 Task: Look for space in Goldsboro, United States from 10th July, 2023 to 15th July, 2023 for 7 adults in price range Rs.10000 to Rs.15000. Place can be entire place or shared room with 4 bedrooms having 7 beds and 4 bathrooms. Property type can be house, flat, guest house. Amenities needed are: wifi, TV, free parkinig on premises, gym, breakfast. Booking option can be shelf check-in. Required host language is English.
Action: Mouse moved to (458, 109)
Screenshot: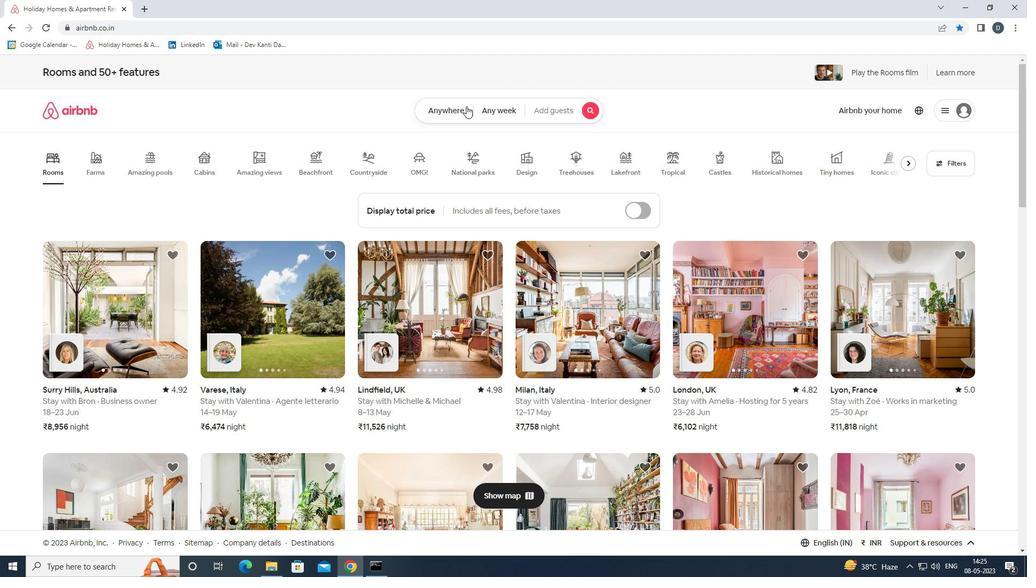 
Action: Mouse pressed left at (458, 109)
Screenshot: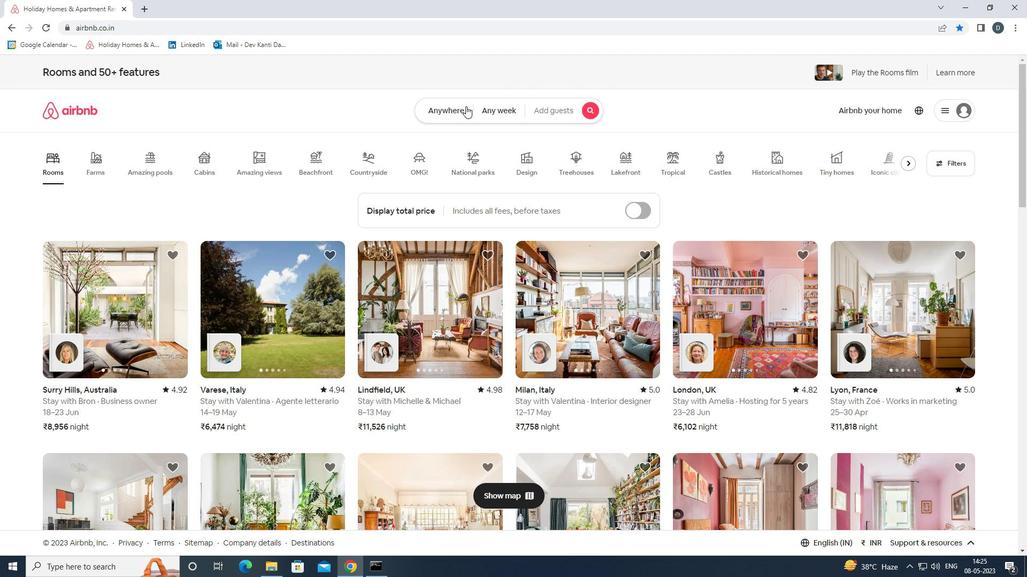 
Action: Mouse moved to (415, 154)
Screenshot: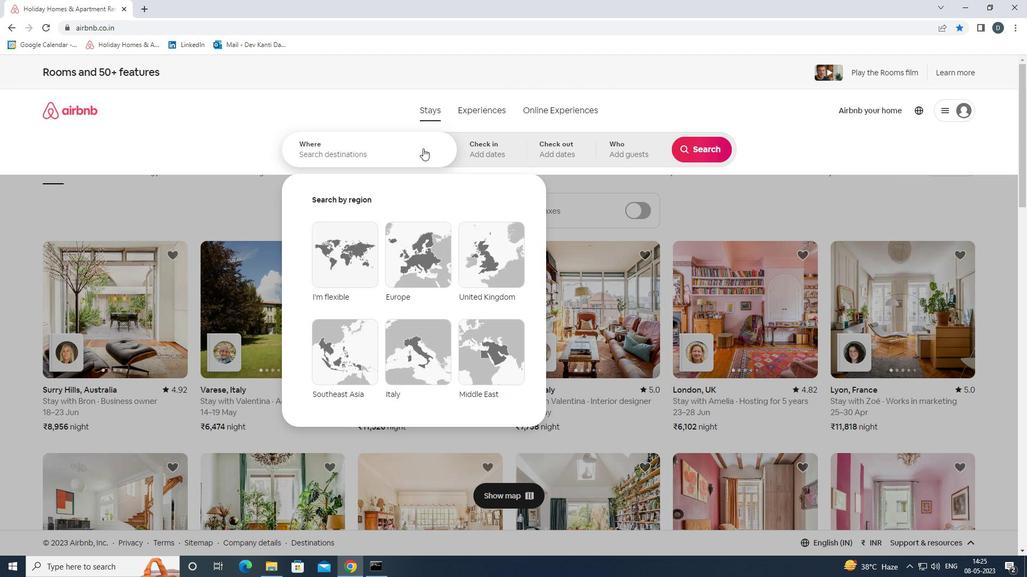 
Action: Mouse pressed left at (415, 154)
Screenshot: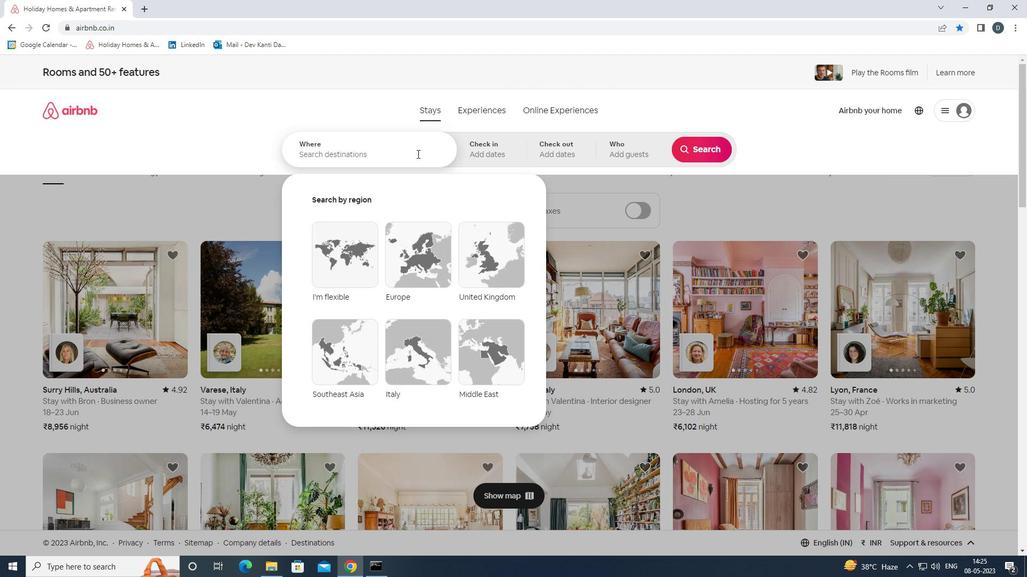 
Action: Key pressed <Key.shift><Key.shift><Key.shift><Key.shift><Key.shift><Key.shift>GOLDSBORO,<Key.shift>UNITED<Key.space><Key.shift>STAT=<Key.backspace><Key.backspace><Key.backspace><Key.backspace>TATES<Key.enter>
Screenshot: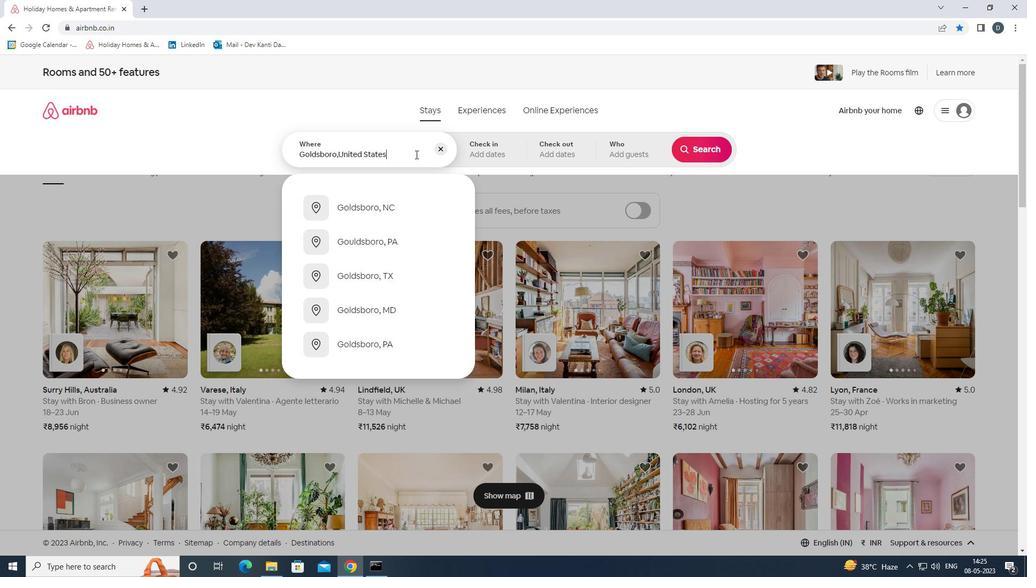 
Action: Mouse moved to (700, 235)
Screenshot: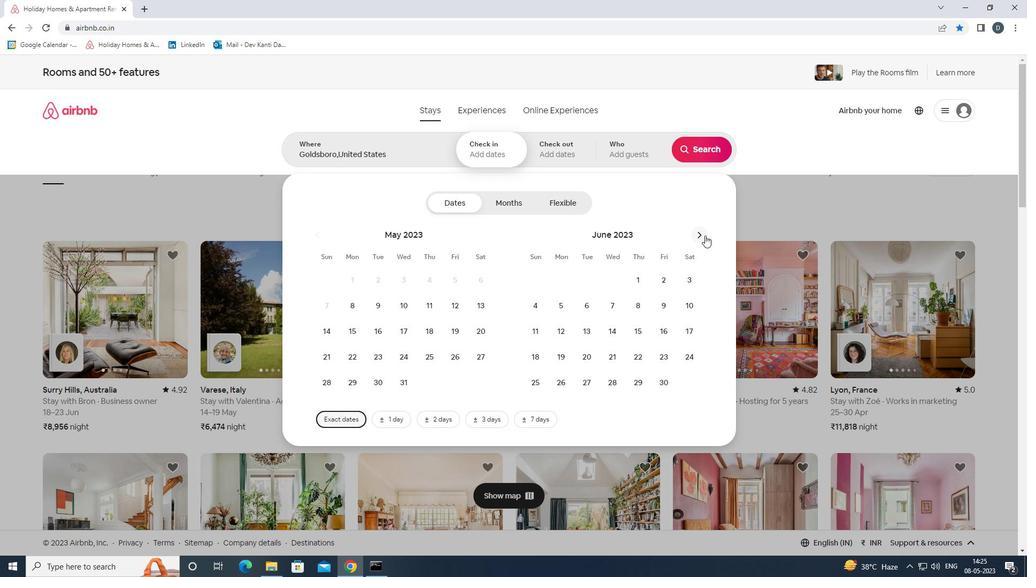 
Action: Mouse pressed left at (700, 235)
Screenshot: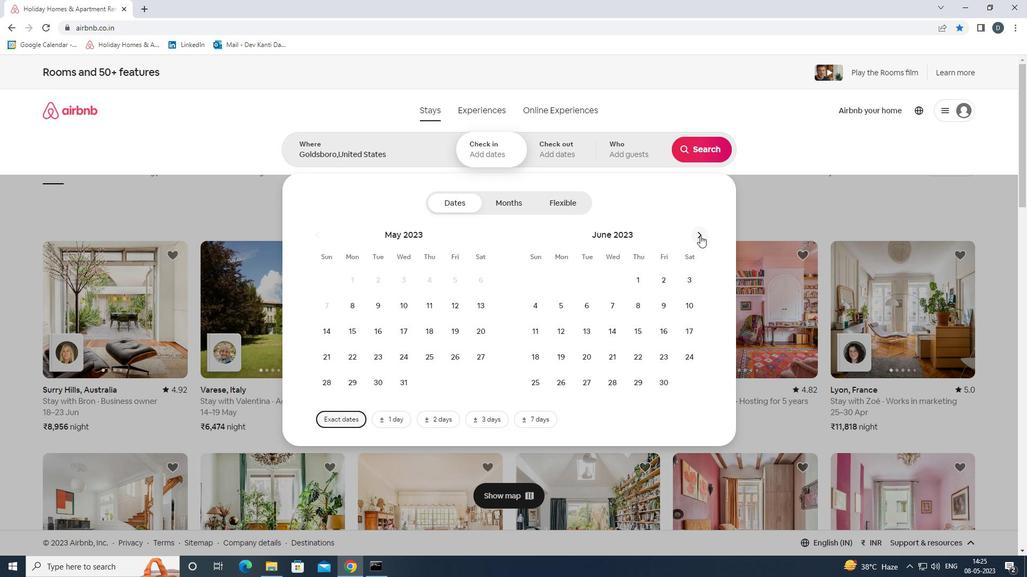 
Action: Mouse moved to (564, 332)
Screenshot: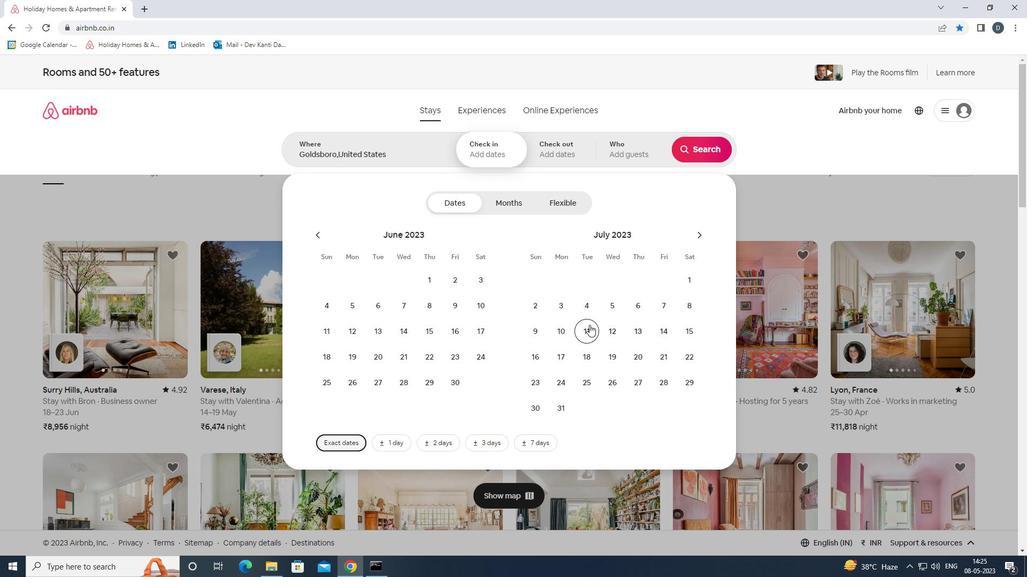 
Action: Mouse pressed left at (564, 332)
Screenshot: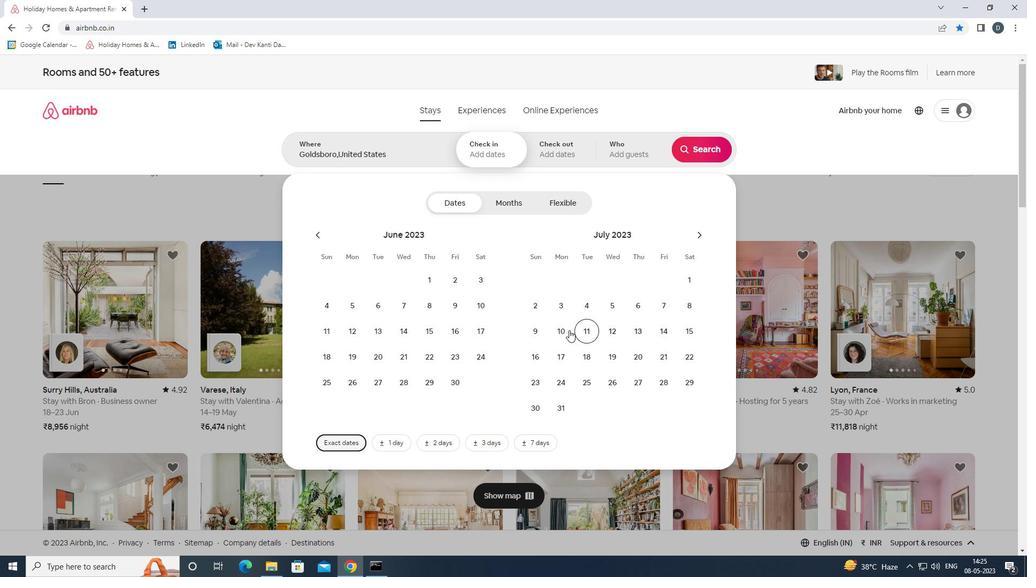 
Action: Mouse moved to (688, 330)
Screenshot: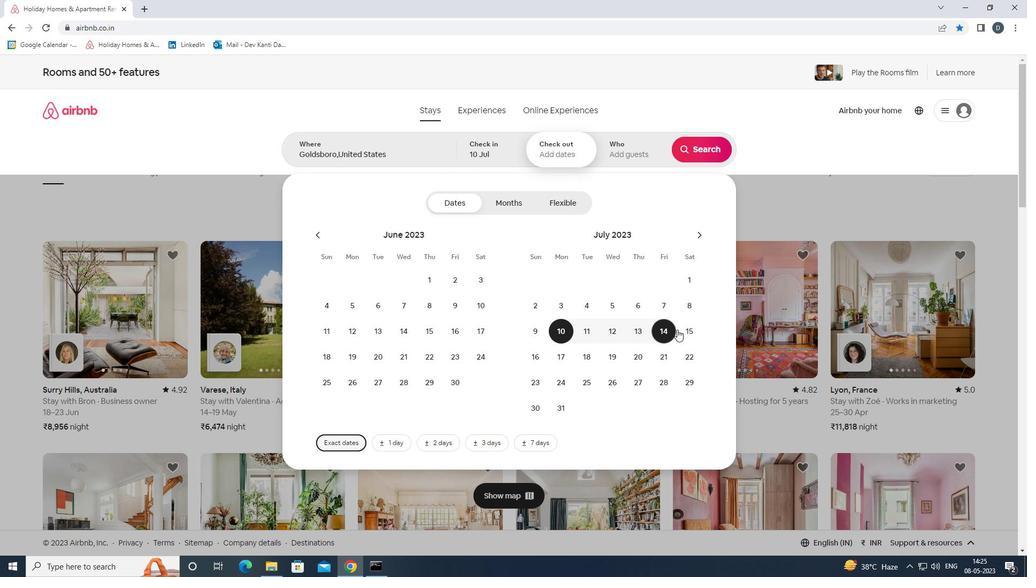 
Action: Mouse pressed left at (688, 330)
Screenshot: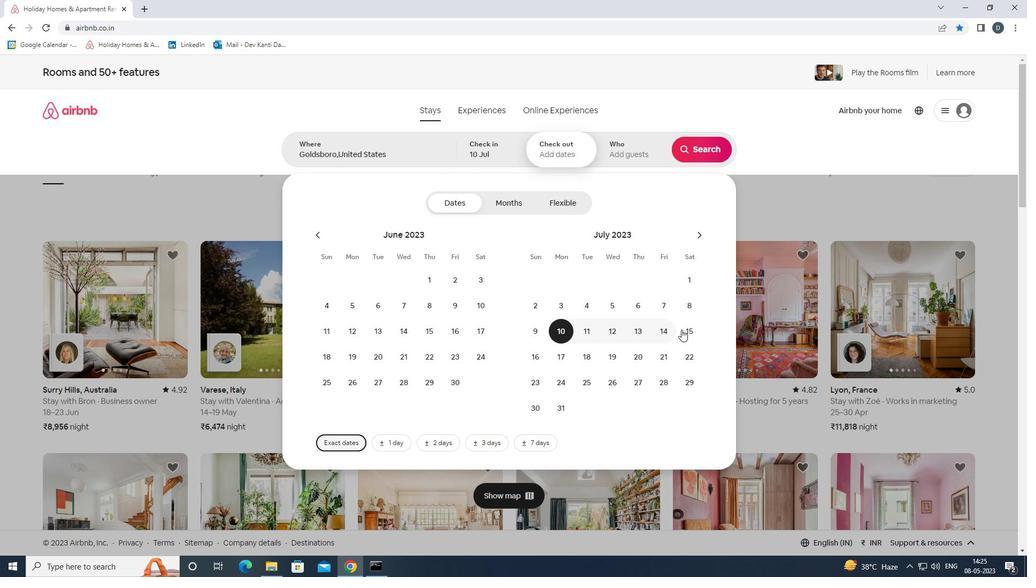 
Action: Mouse moved to (647, 160)
Screenshot: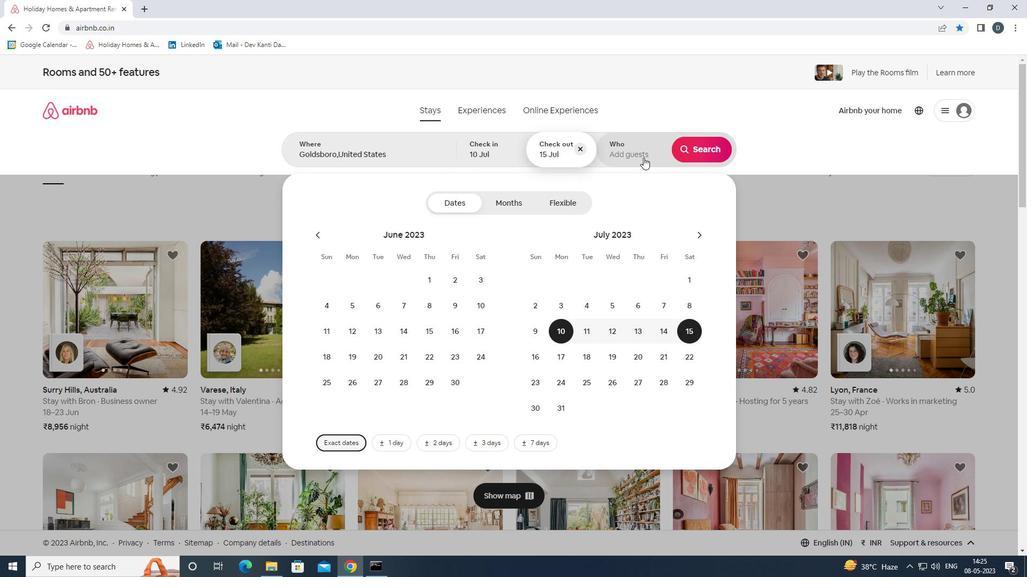 
Action: Mouse pressed left at (647, 160)
Screenshot: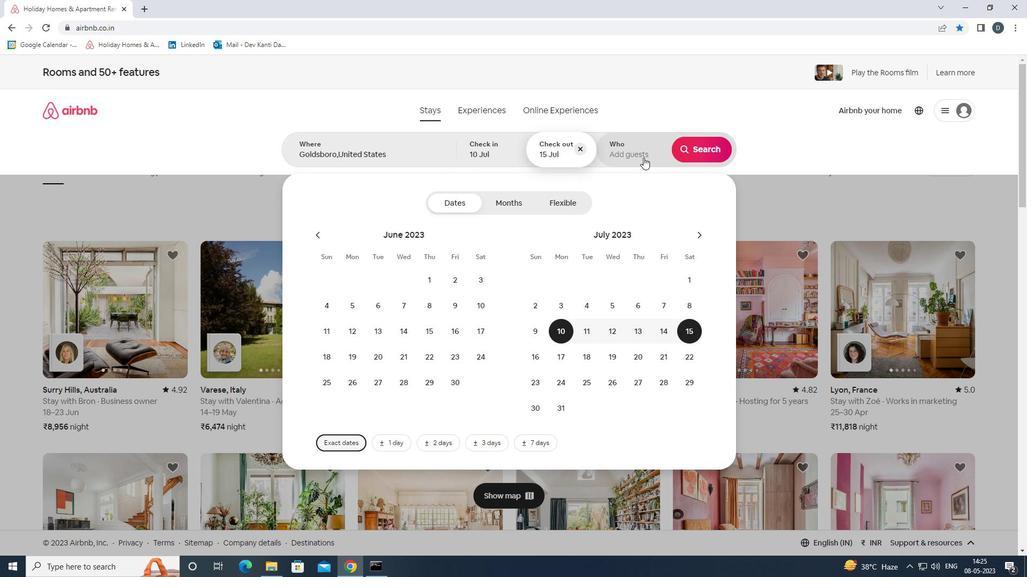 
Action: Mouse moved to (703, 204)
Screenshot: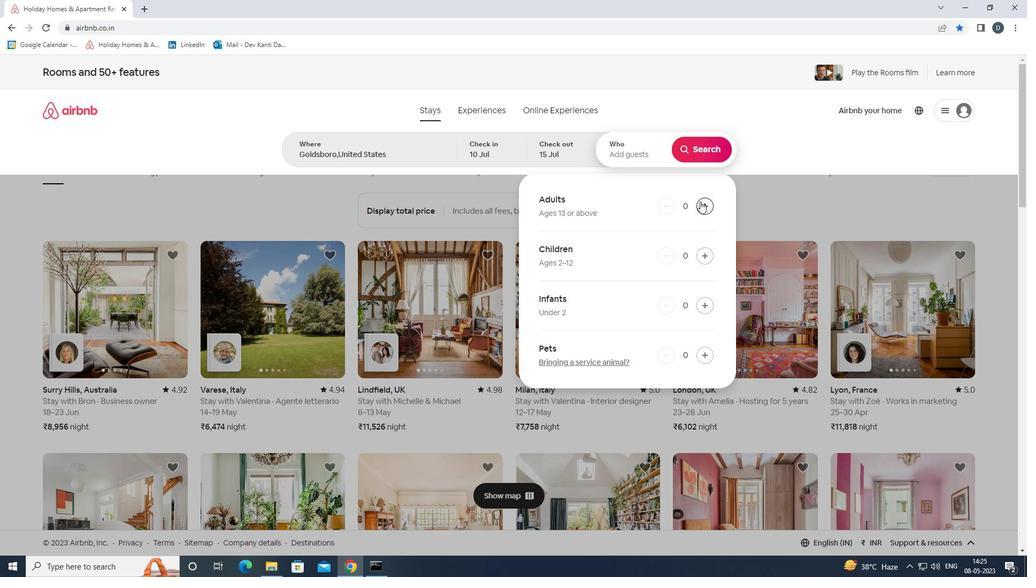 
Action: Mouse pressed left at (703, 204)
Screenshot: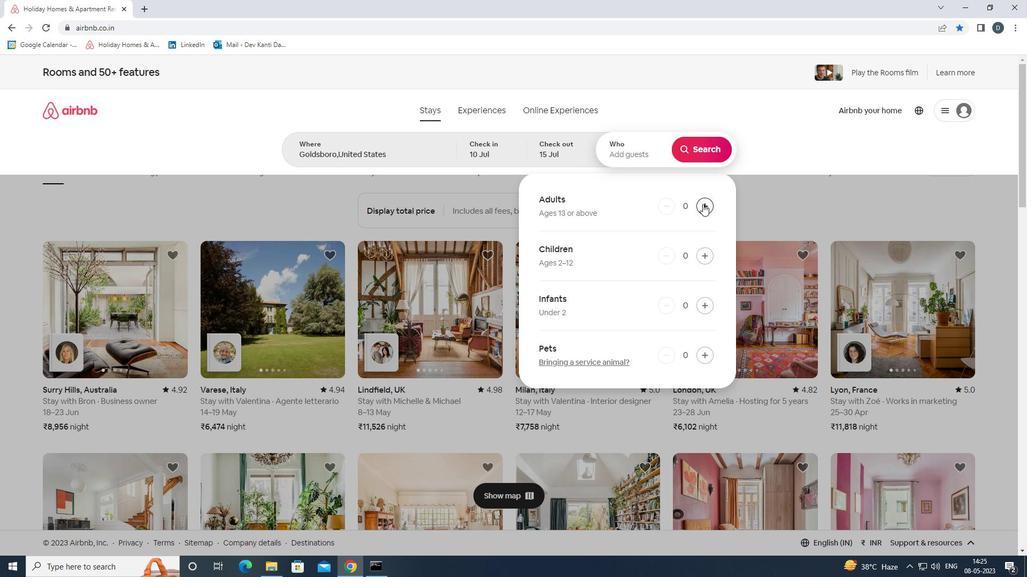 
Action: Mouse pressed left at (703, 204)
Screenshot: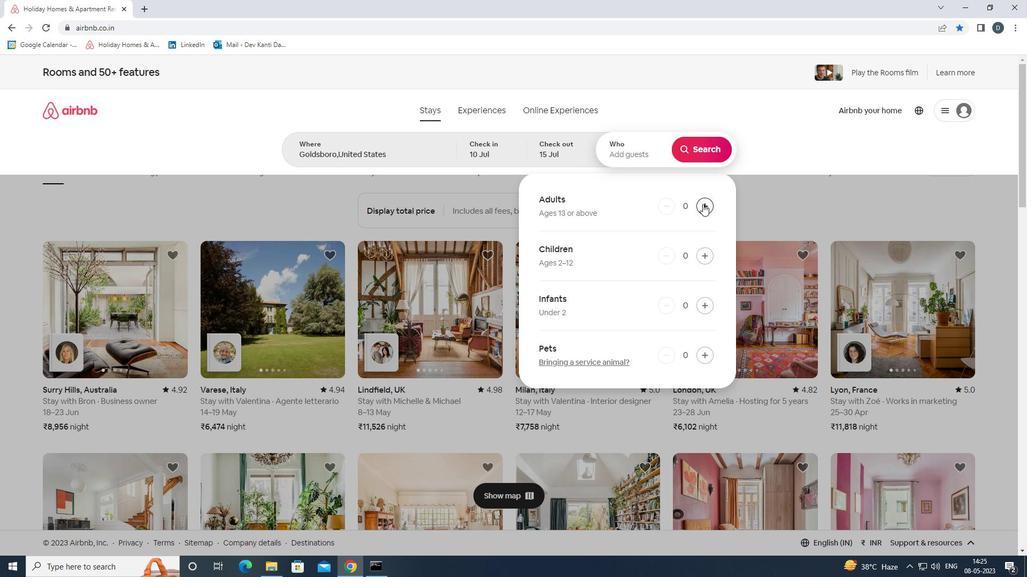 
Action: Mouse pressed left at (703, 204)
Screenshot: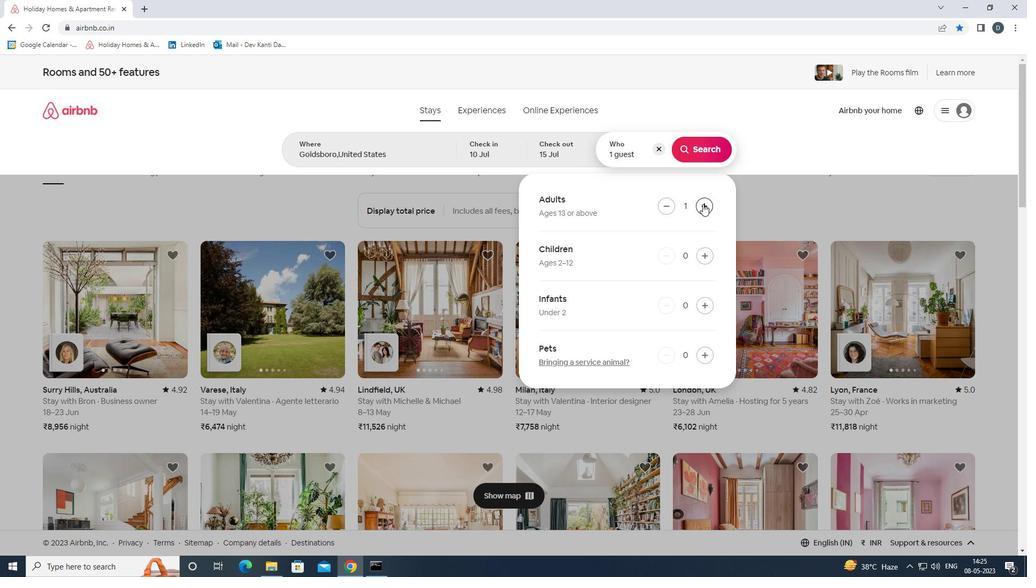 
Action: Mouse pressed left at (703, 204)
Screenshot: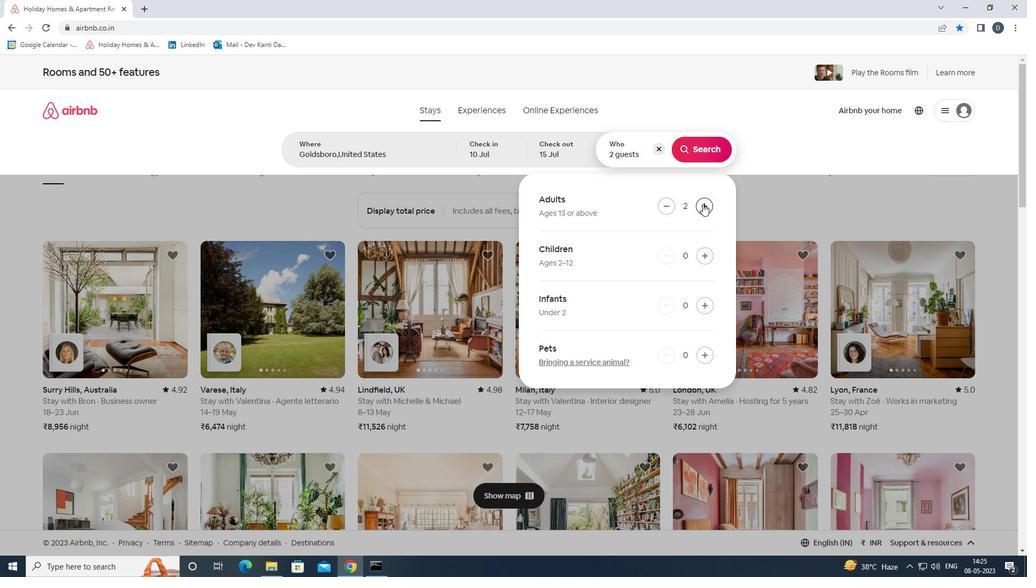 
Action: Mouse pressed left at (703, 204)
Screenshot: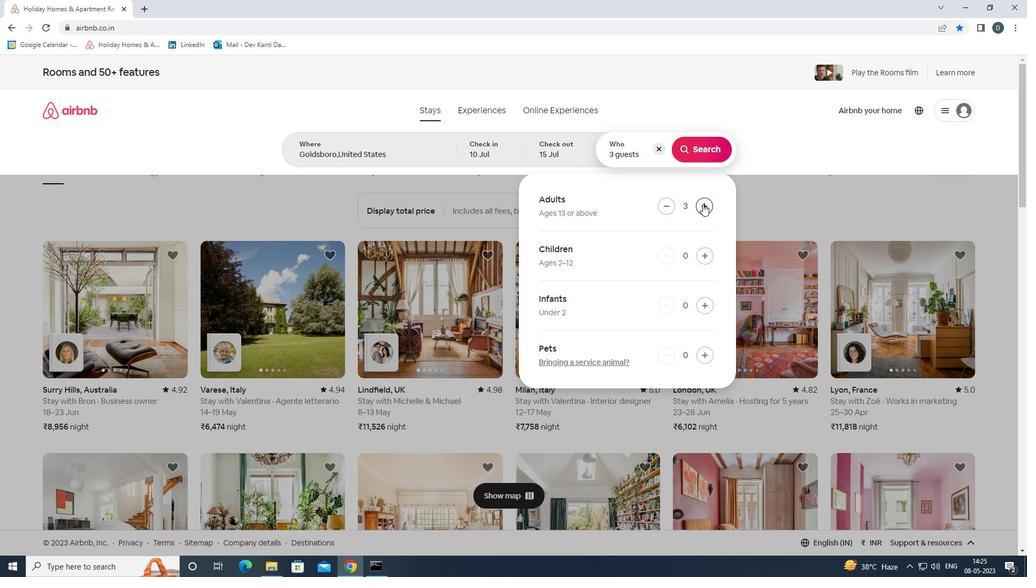 
Action: Mouse pressed left at (703, 204)
Screenshot: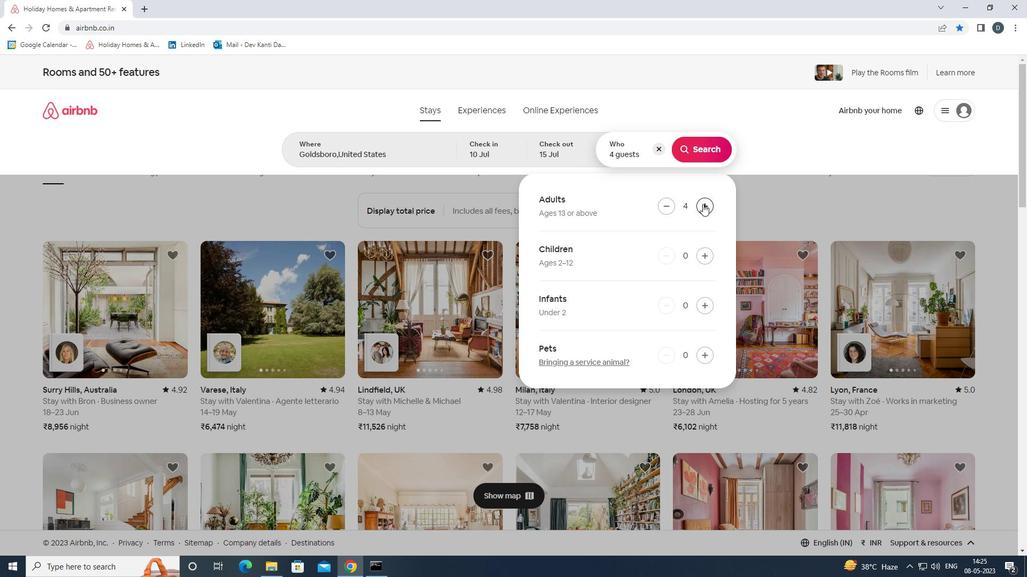 
Action: Mouse pressed left at (703, 204)
Screenshot: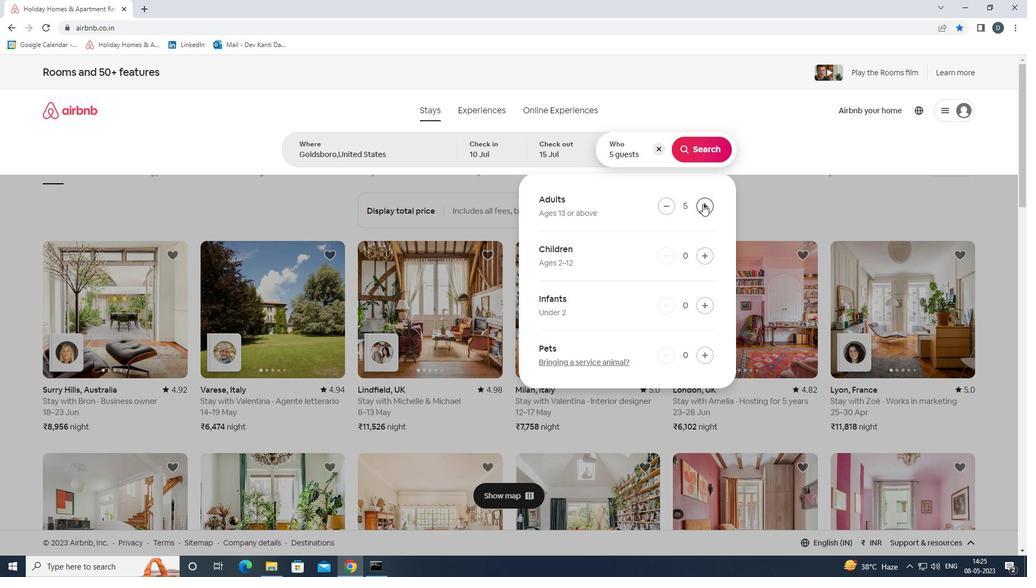 
Action: Mouse moved to (707, 150)
Screenshot: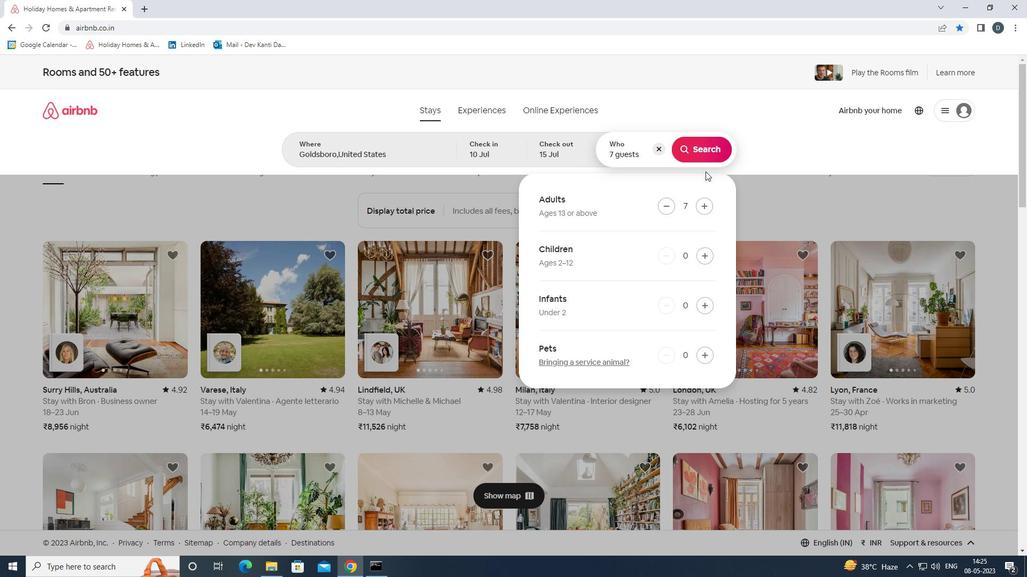 
Action: Mouse pressed left at (707, 150)
Screenshot: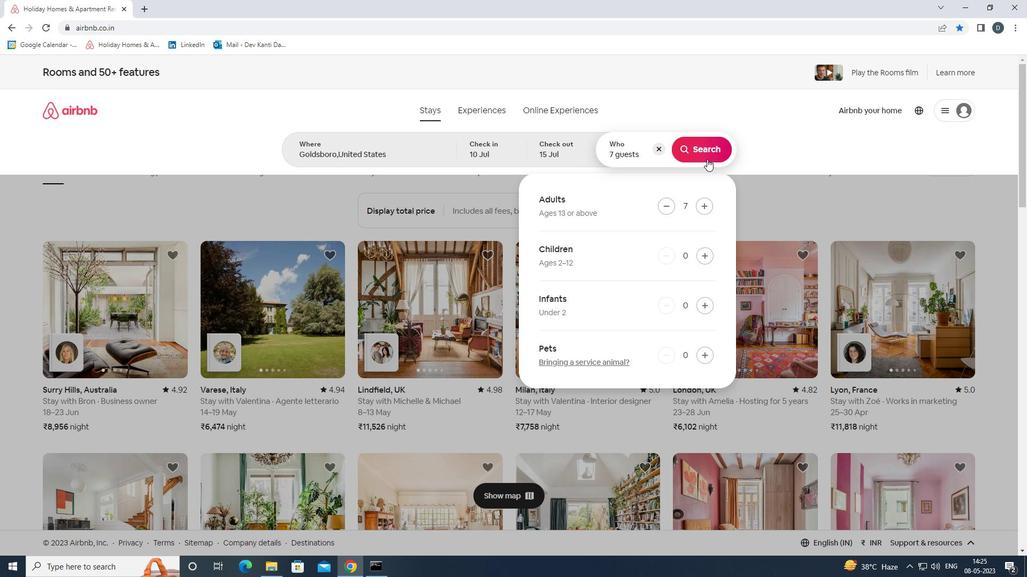 
Action: Mouse moved to (980, 124)
Screenshot: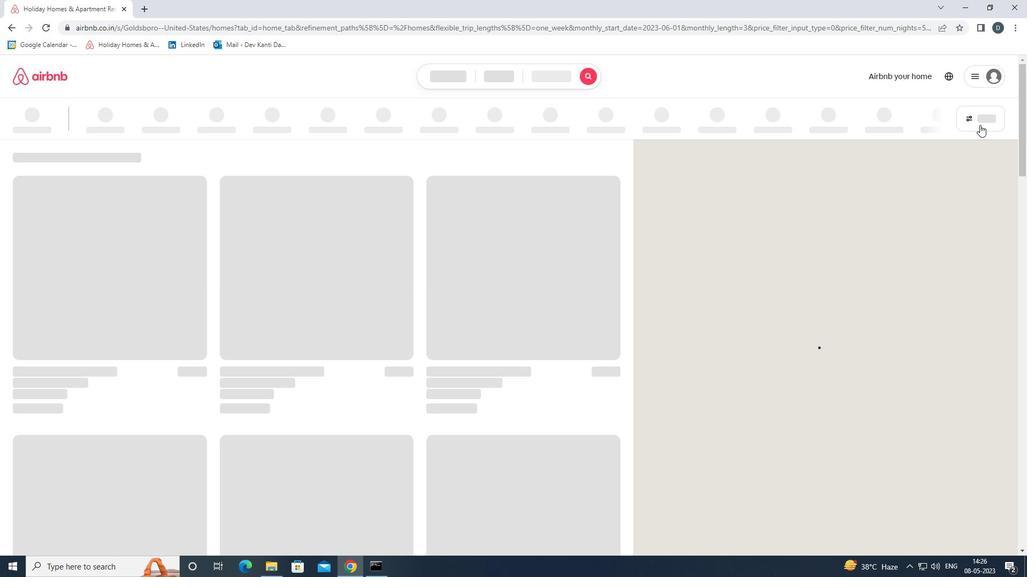
Action: Mouse pressed left at (980, 124)
Screenshot: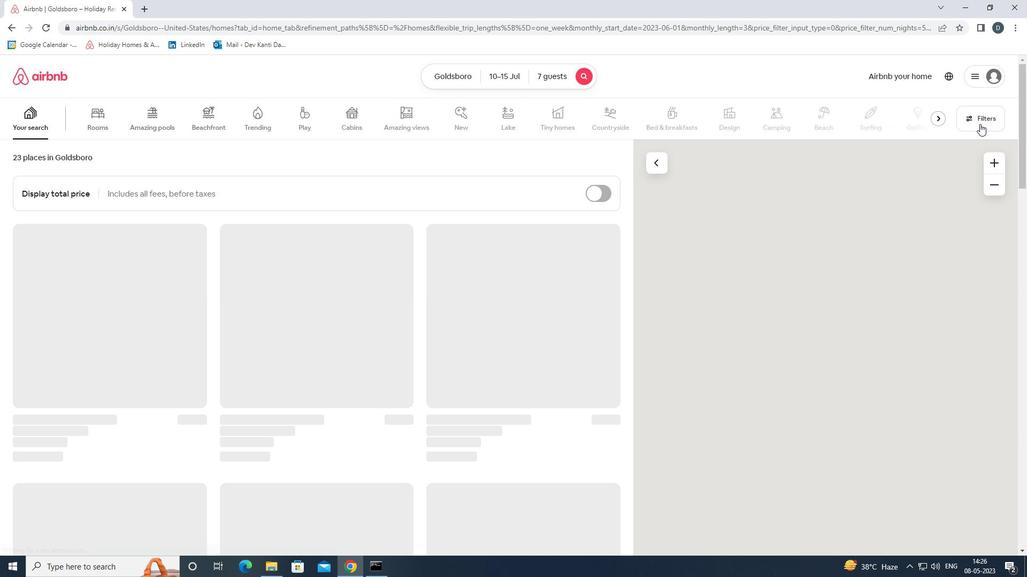 
Action: Mouse moved to (381, 386)
Screenshot: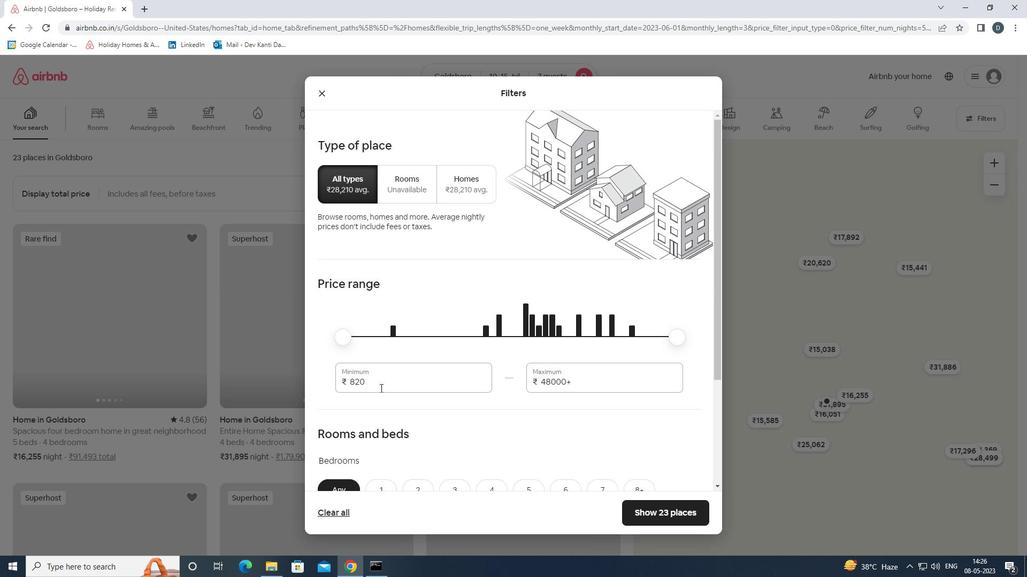 
Action: Mouse pressed left at (381, 386)
Screenshot: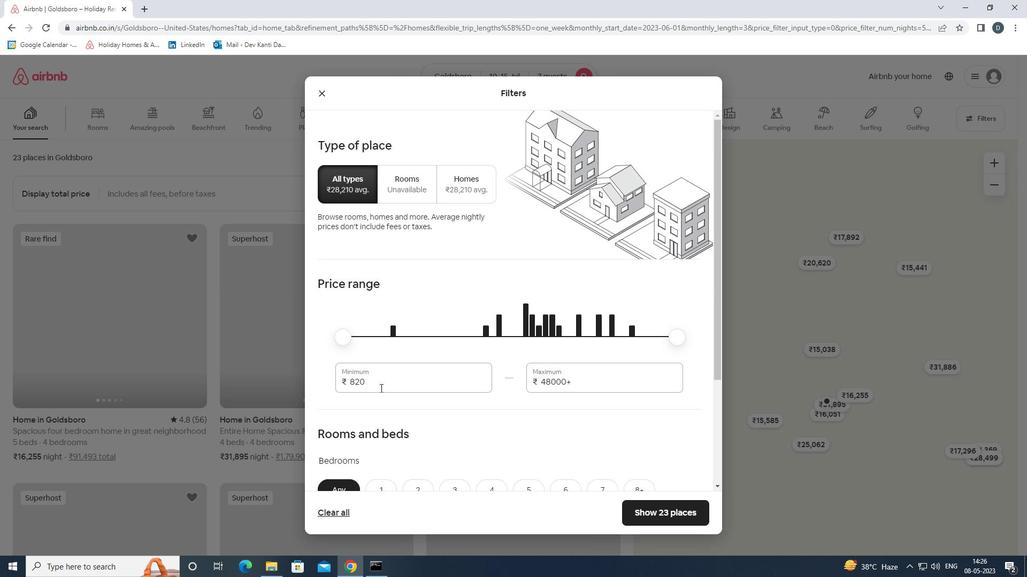 
Action: Mouse pressed left at (381, 386)
Screenshot: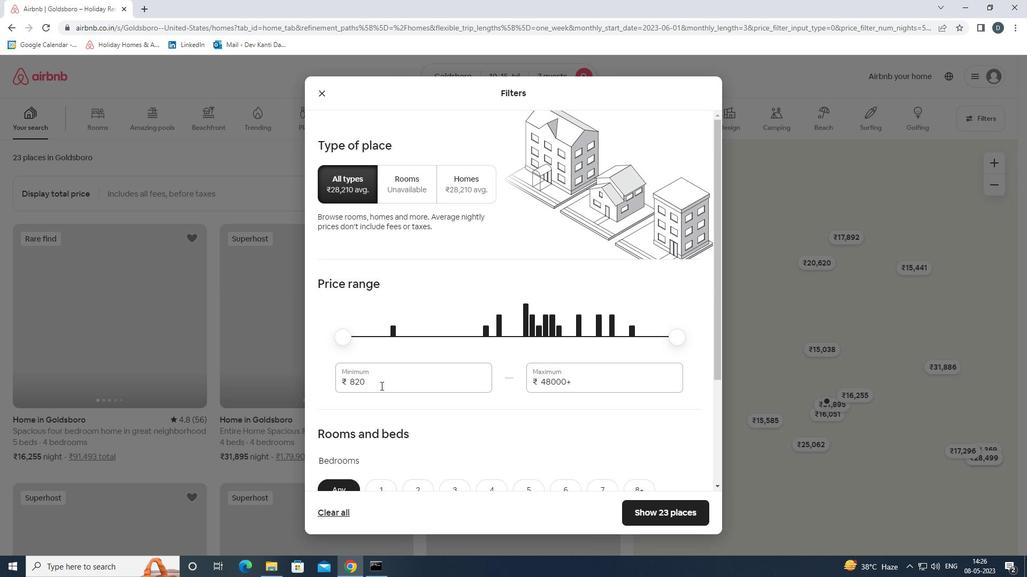 
Action: Key pressed 10000<Key.tab>15000
Screenshot: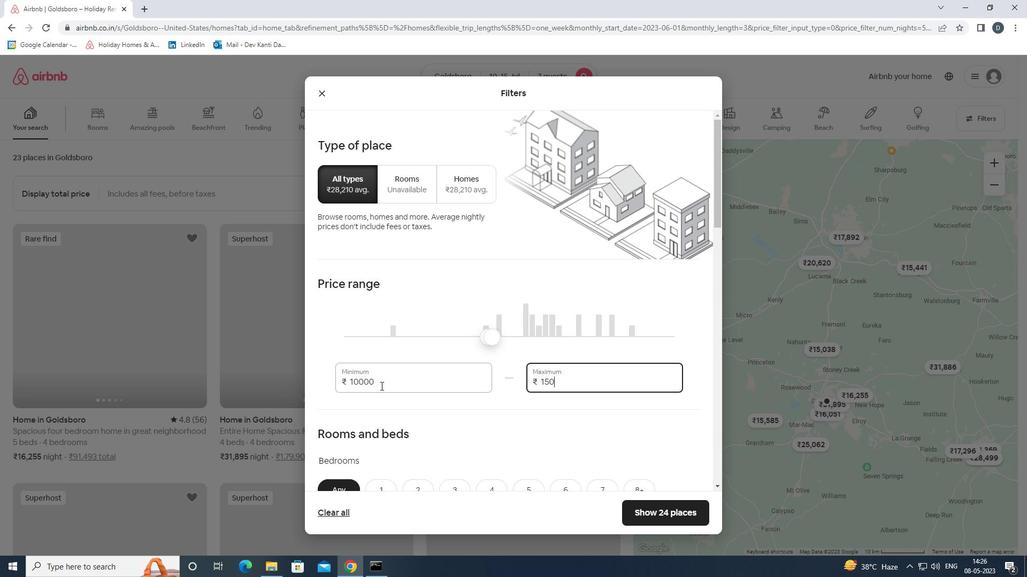 
Action: Mouse moved to (385, 393)
Screenshot: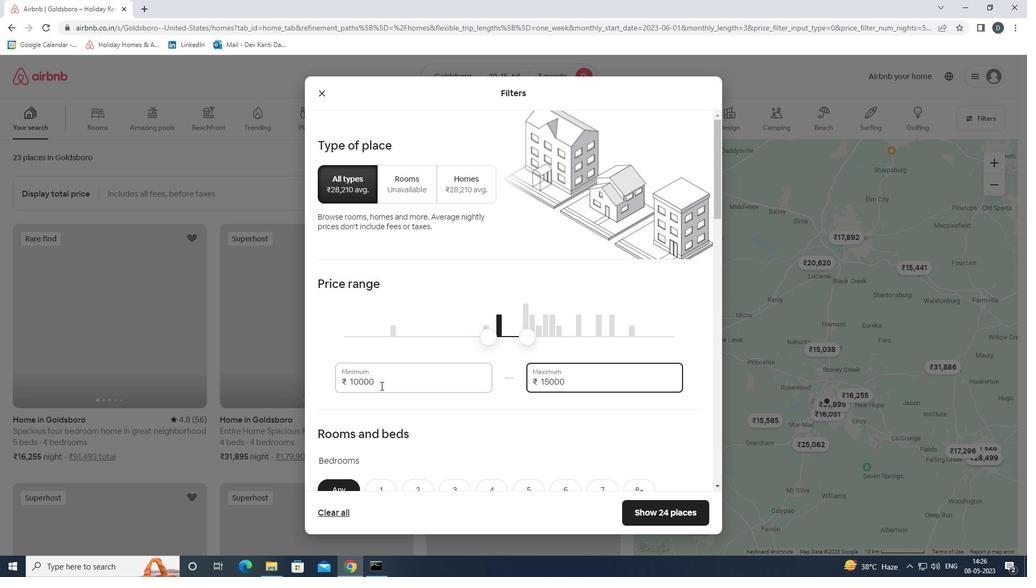 
Action: Mouse scrolled (385, 392) with delta (0, 0)
Screenshot: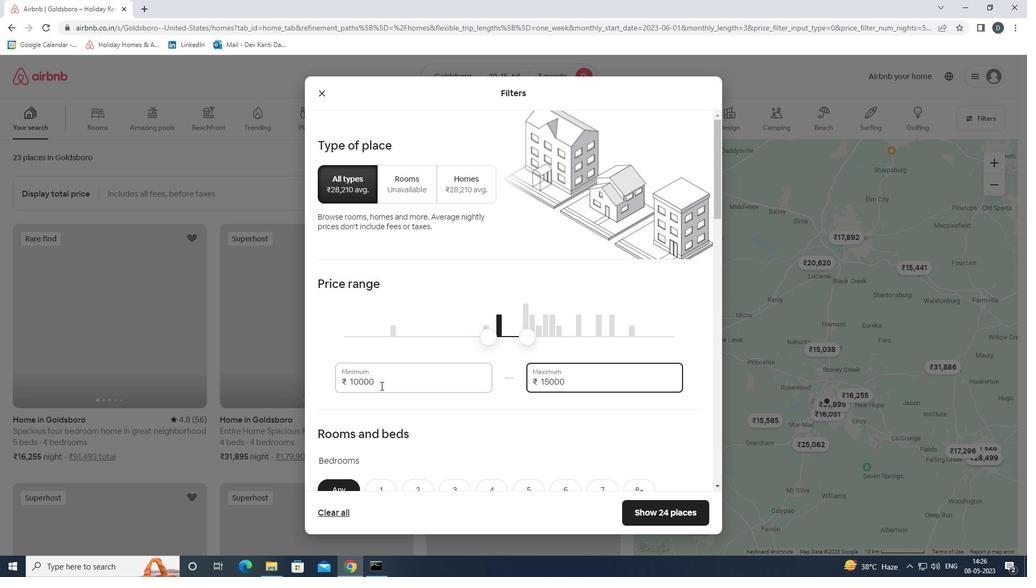 
Action: Mouse moved to (389, 398)
Screenshot: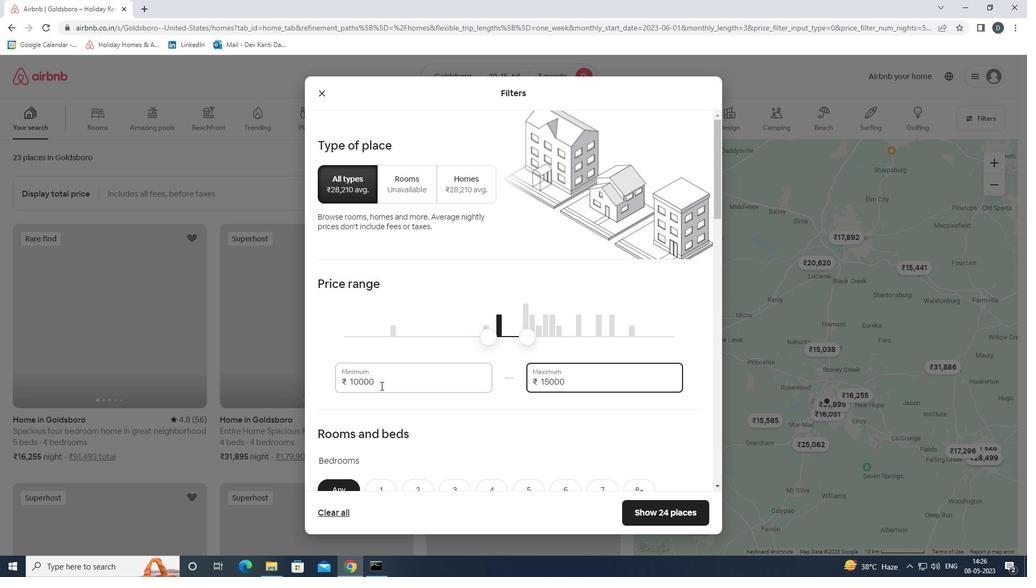 
Action: Mouse scrolled (389, 397) with delta (0, 0)
Screenshot: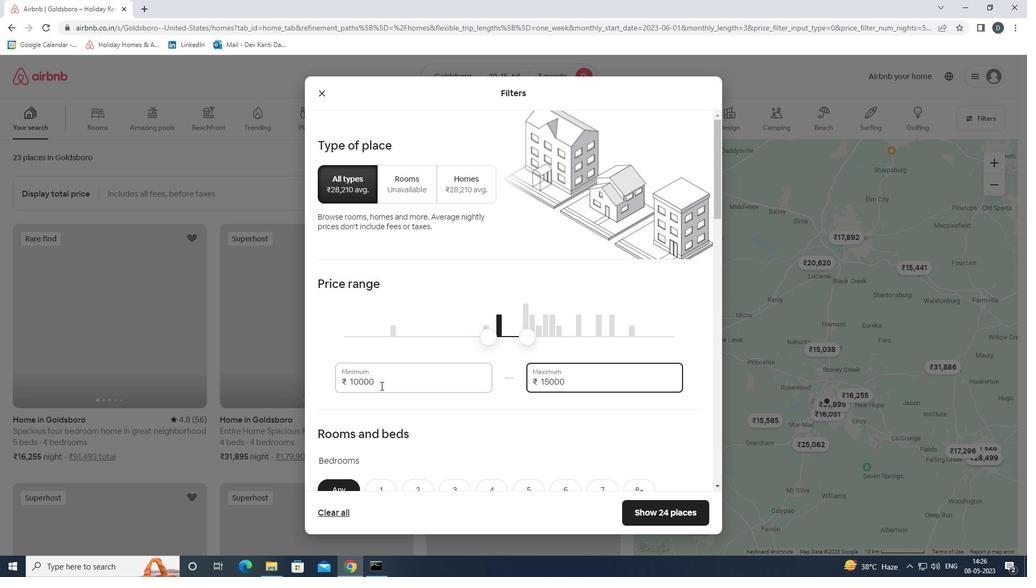 
Action: Mouse moved to (390, 399)
Screenshot: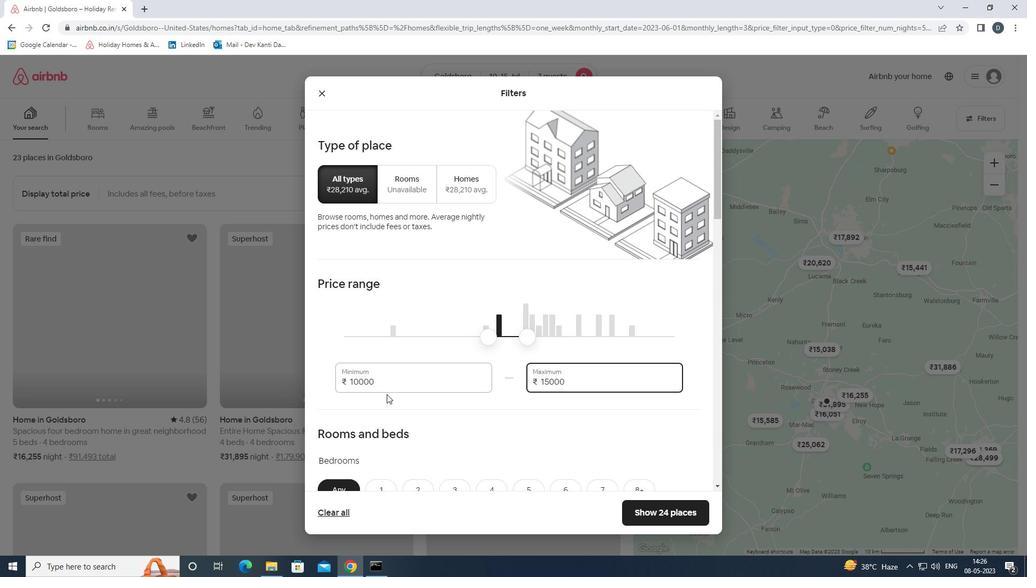 
Action: Mouse scrolled (390, 399) with delta (0, 0)
Screenshot: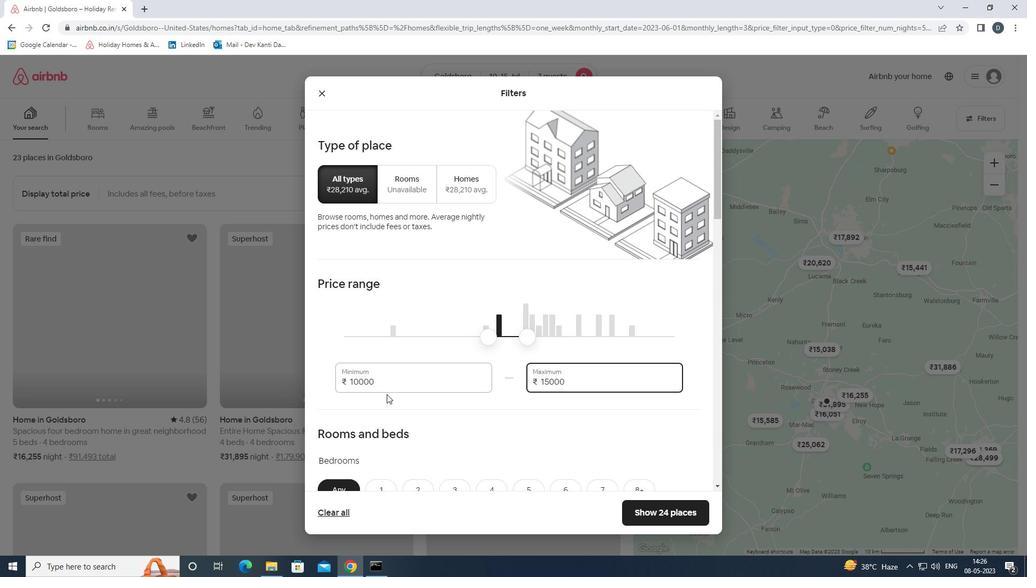
Action: Mouse moved to (390, 399)
Screenshot: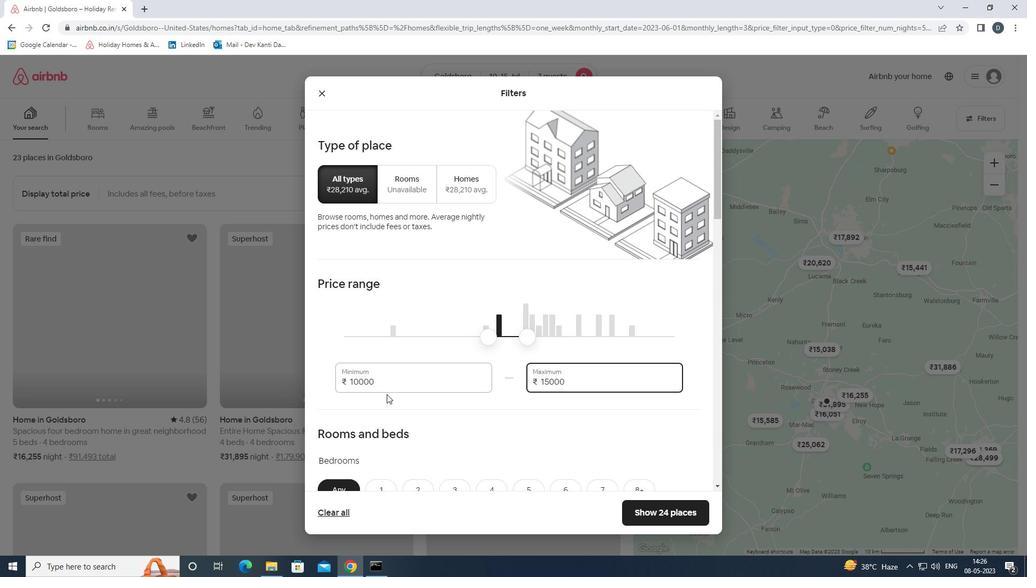 
Action: Mouse scrolled (390, 399) with delta (0, 0)
Screenshot: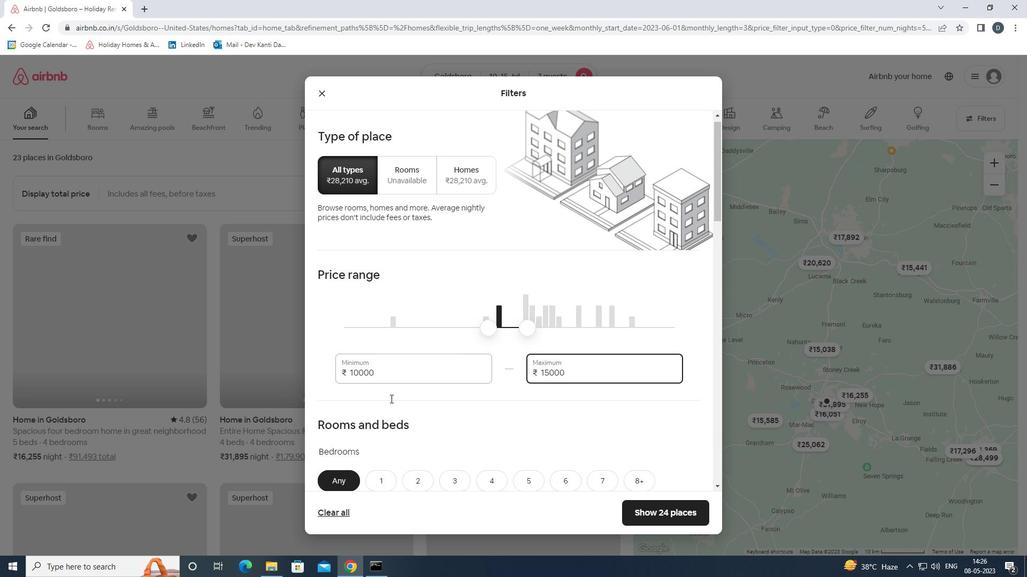 
Action: Mouse moved to (391, 399)
Screenshot: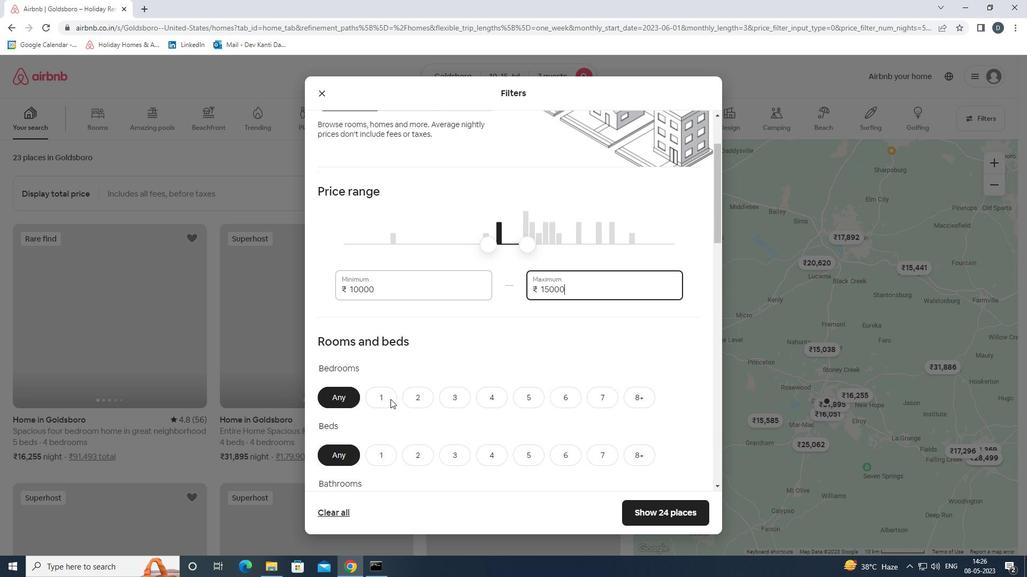 
Action: Mouse scrolled (391, 399) with delta (0, 0)
Screenshot: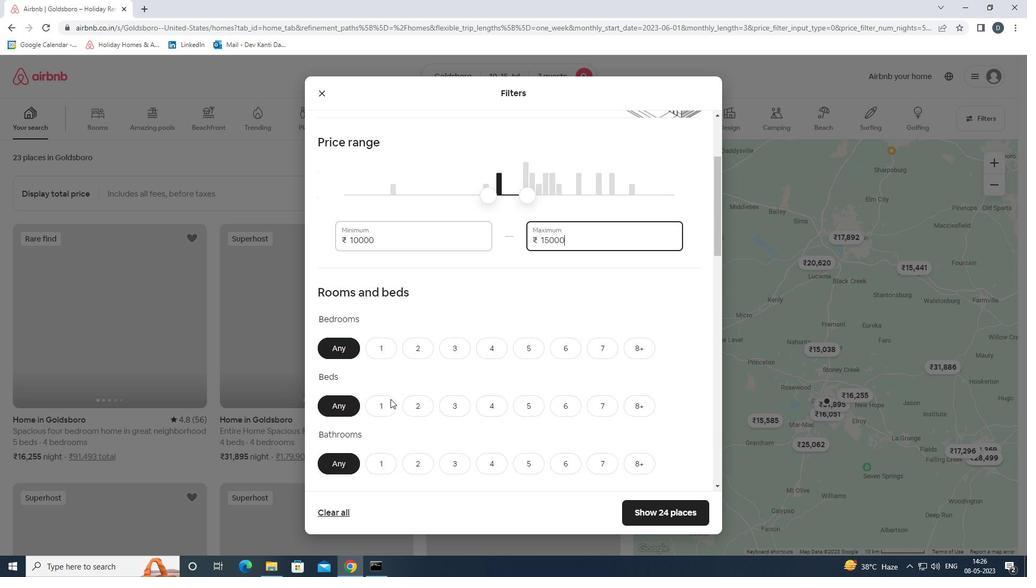 
Action: Mouse scrolled (391, 399) with delta (0, 0)
Screenshot: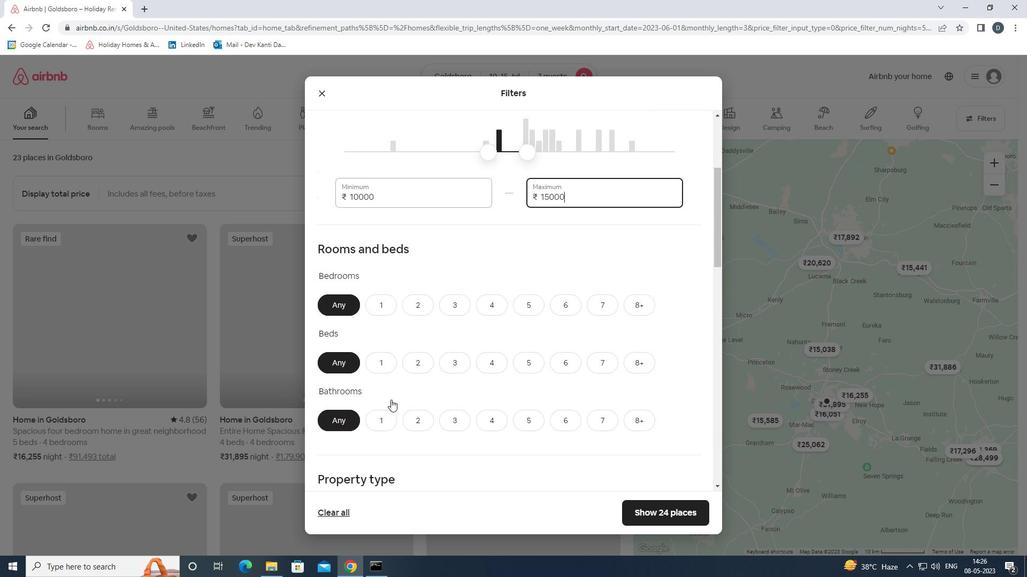 
Action: Mouse moved to (488, 166)
Screenshot: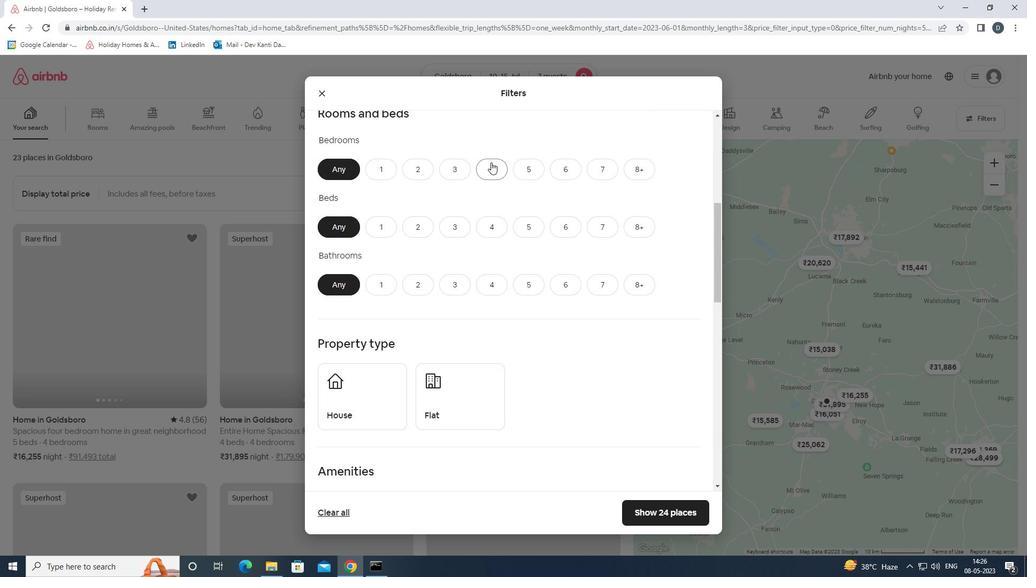 
Action: Mouse pressed left at (488, 166)
Screenshot: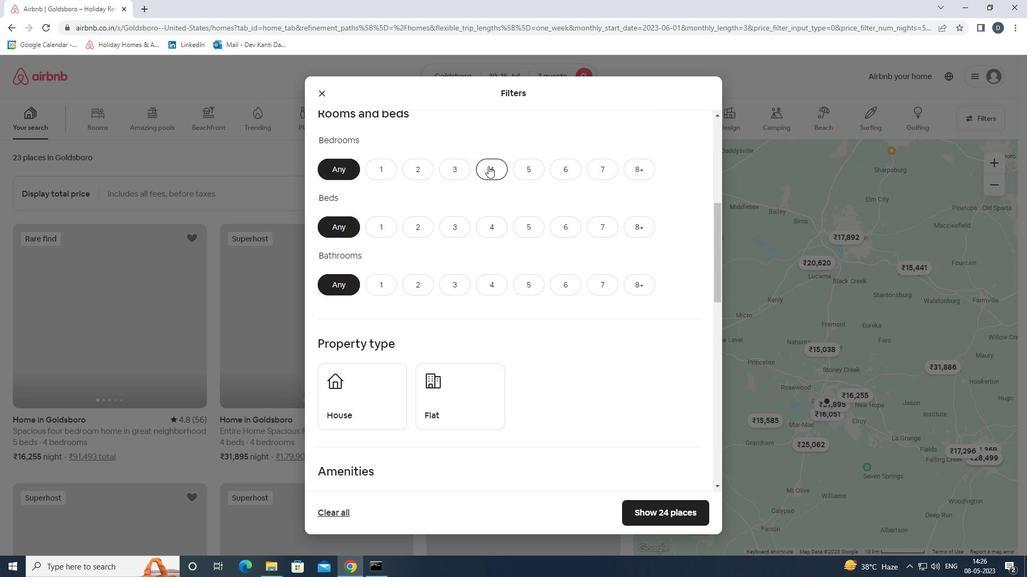 
Action: Mouse moved to (599, 223)
Screenshot: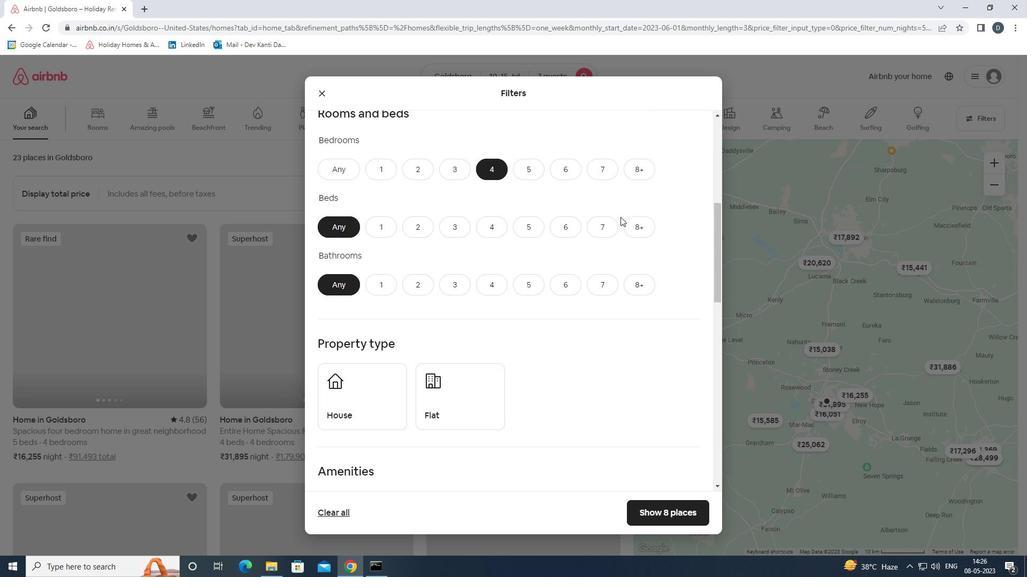 
Action: Mouse pressed left at (599, 223)
Screenshot: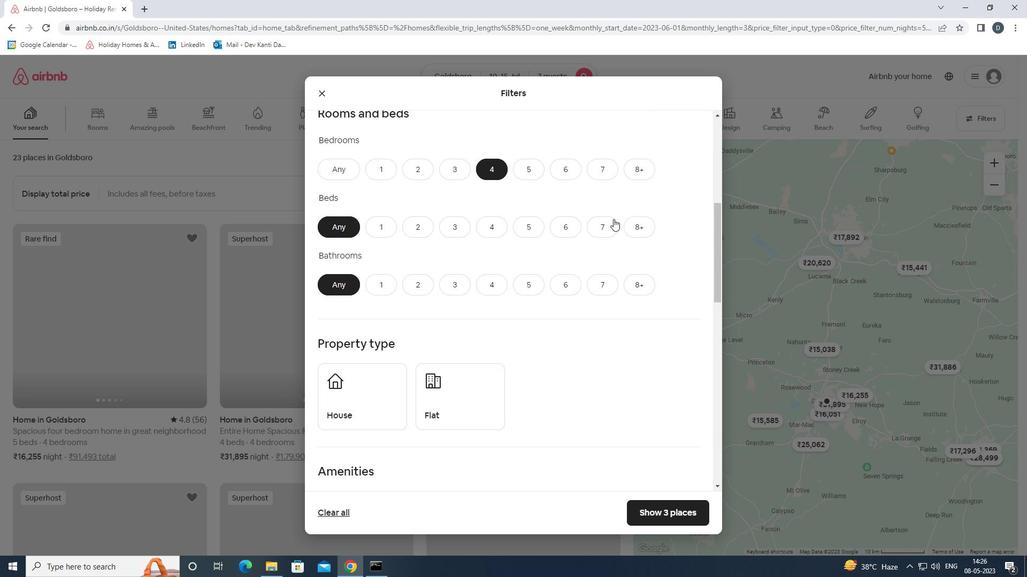 
Action: Mouse moved to (480, 283)
Screenshot: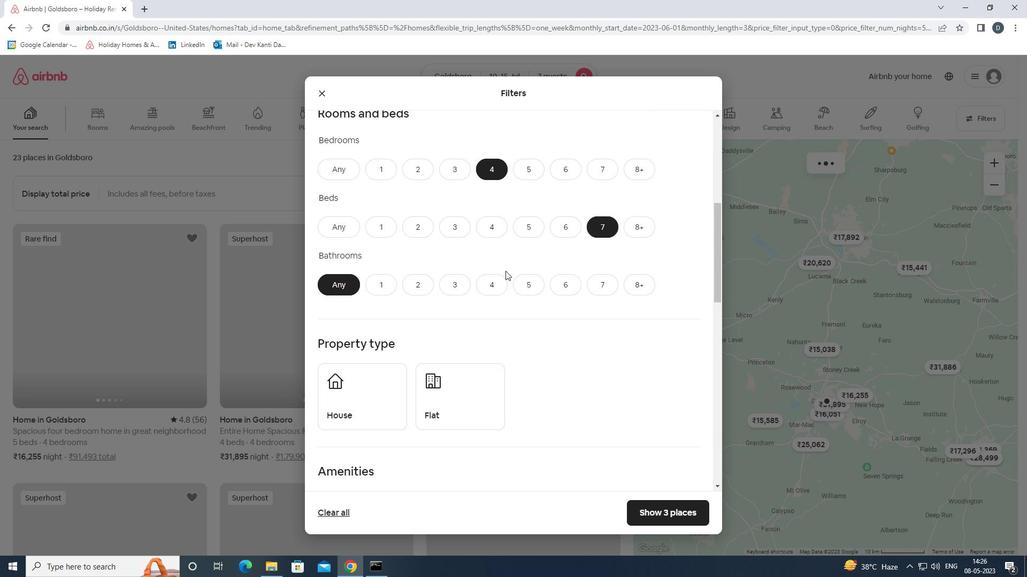 
Action: Mouse pressed left at (480, 283)
Screenshot: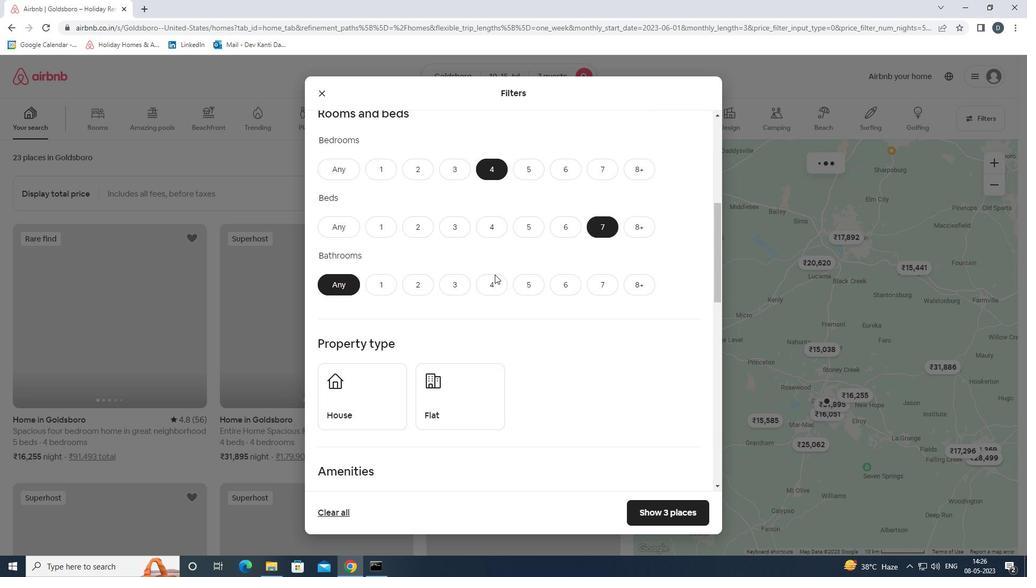 
Action: Mouse moved to (478, 284)
Screenshot: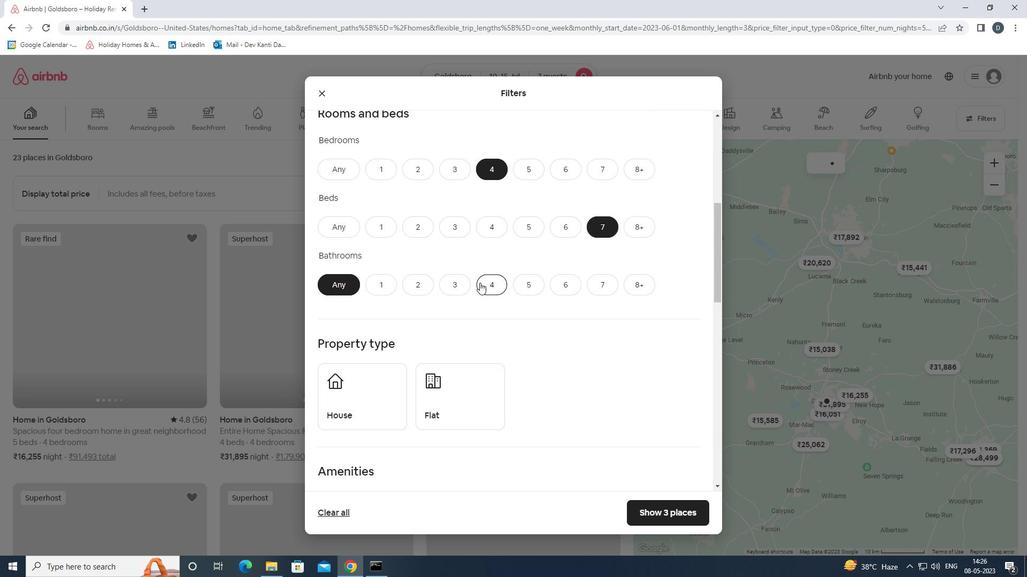 
Action: Mouse scrolled (478, 284) with delta (0, 0)
Screenshot: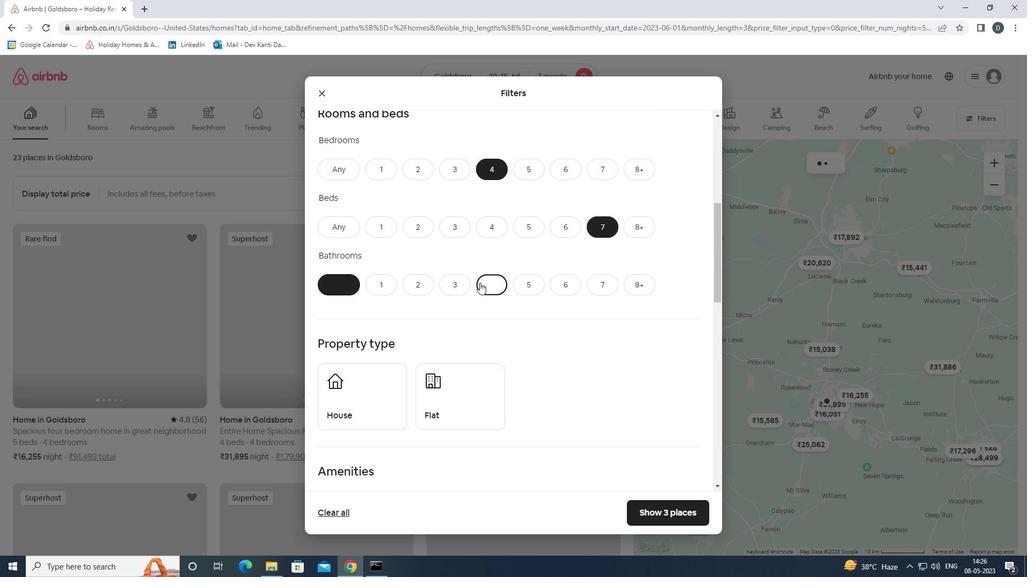 
Action: Mouse moved to (477, 284)
Screenshot: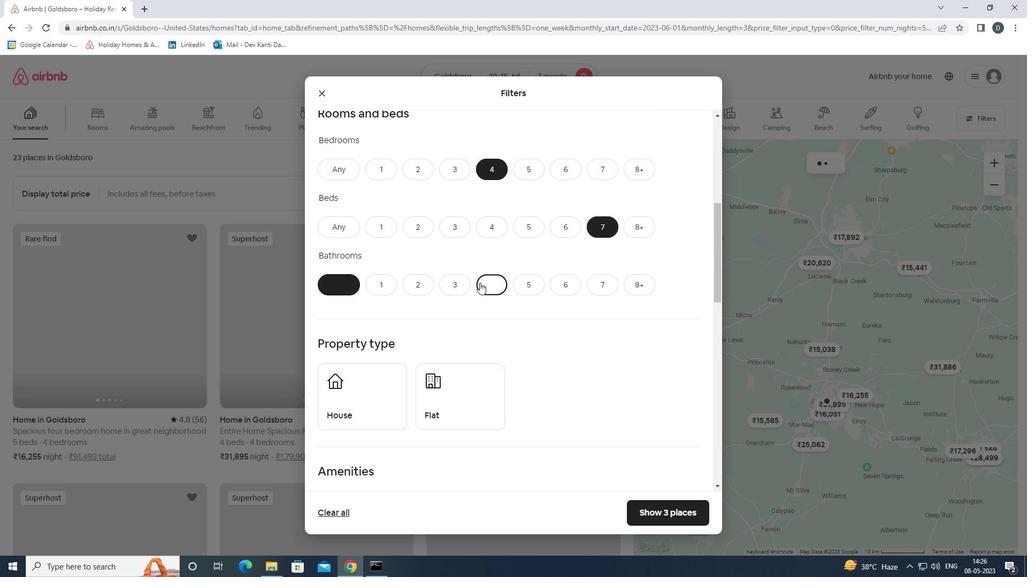 
Action: Mouse scrolled (477, 284) with delta (0, 0)
Screenshot: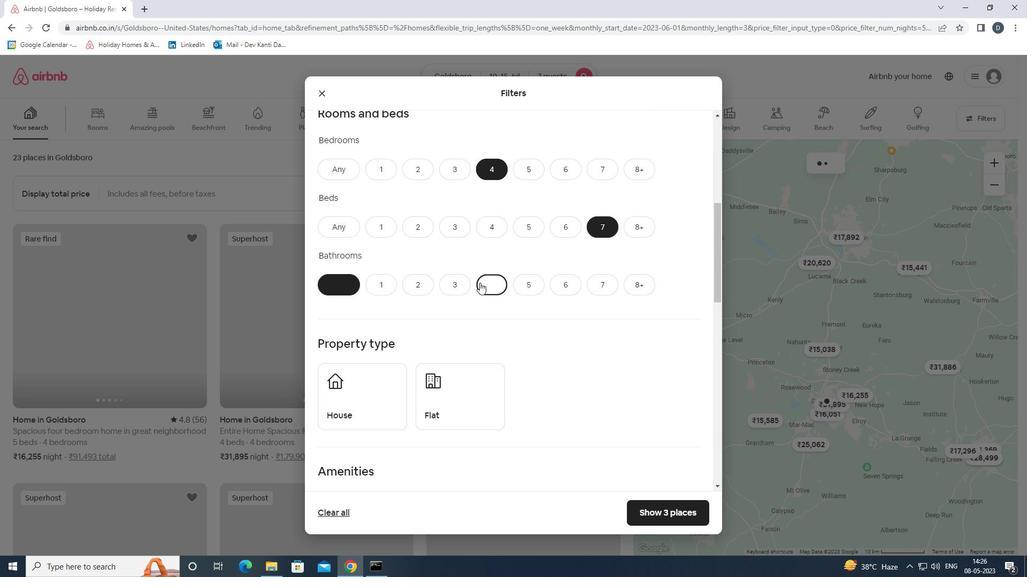 
Action: Mouse scrolled (477, 284) with delta (0, 0)
Screenshot: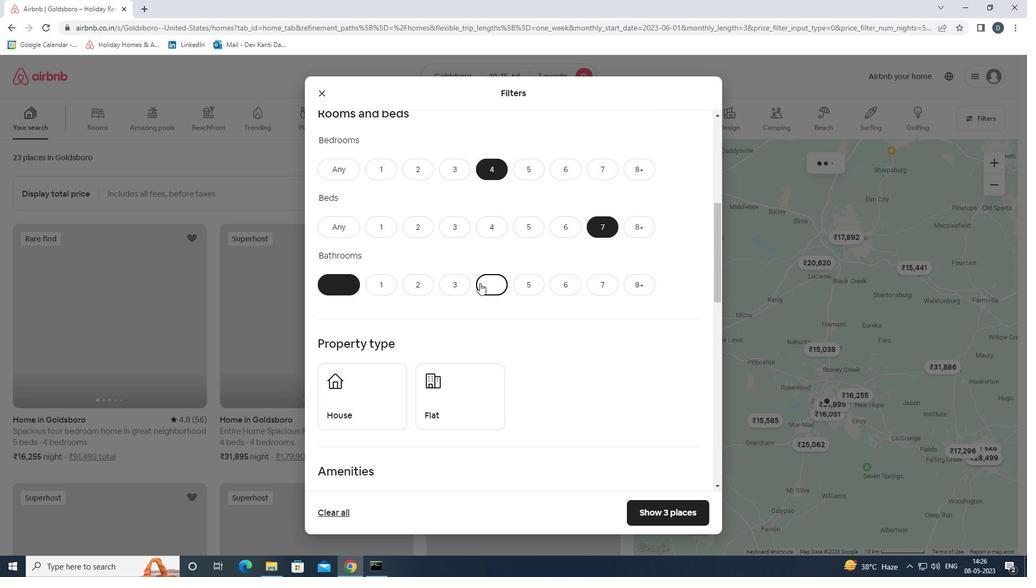 
Action: Mouse moved to (373, 256)
Screenshot: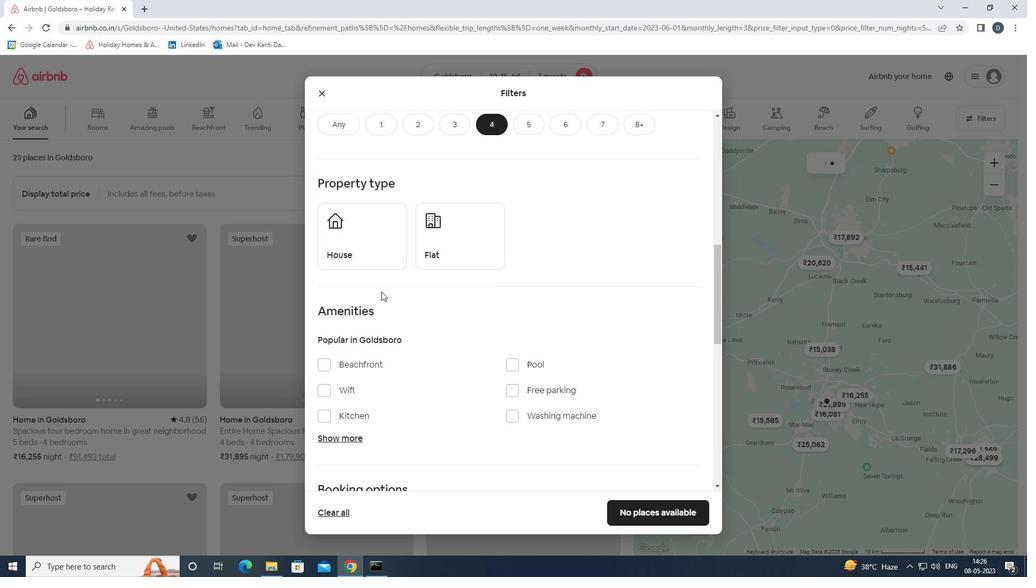 
Action: Mouse pressed left at (373, 256)
Screenshot: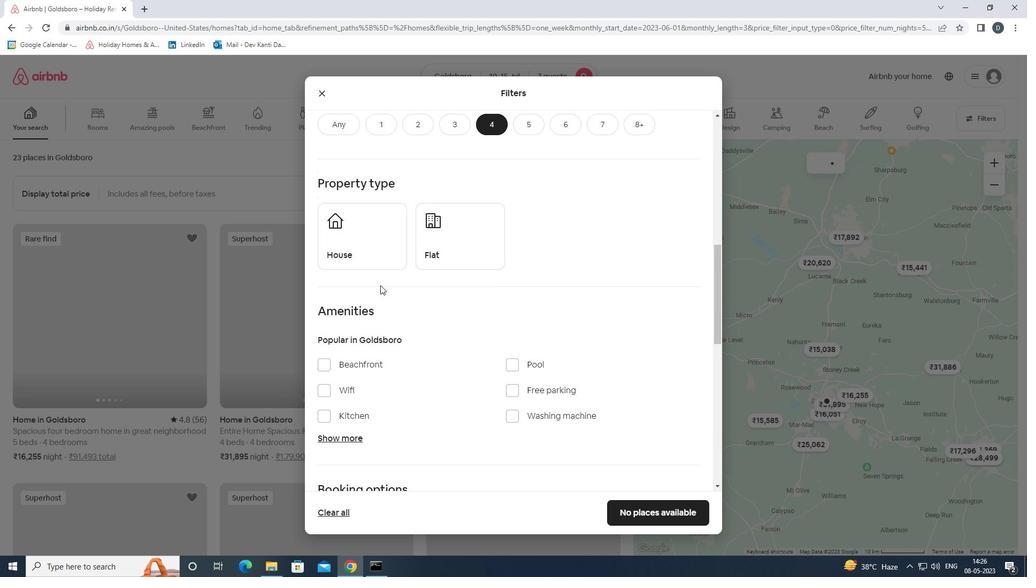 
Action: Mouse moved to (433, 242)
Screenshot: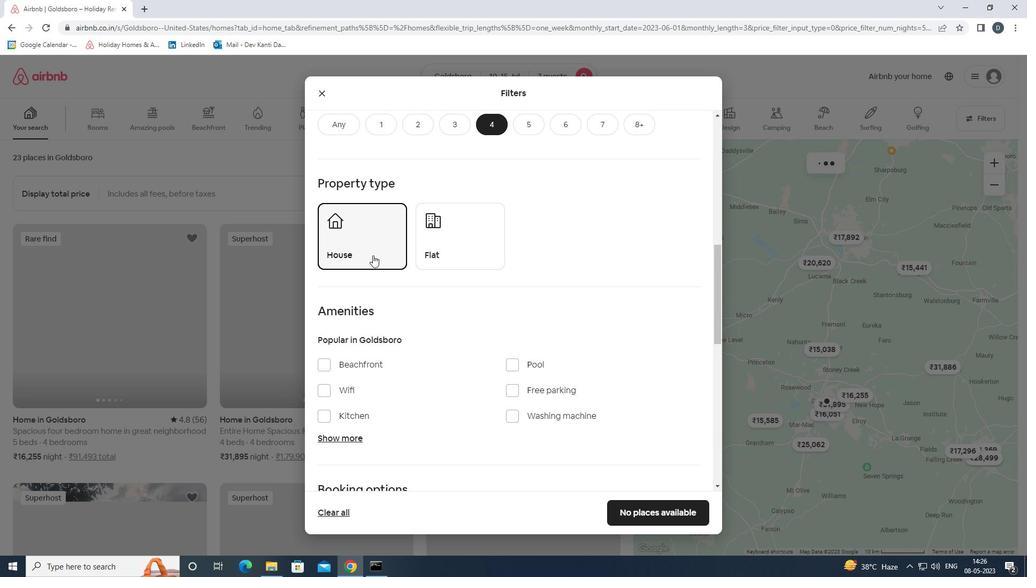 
Action: Mouse pressed left at (433, 242)
Screenshot: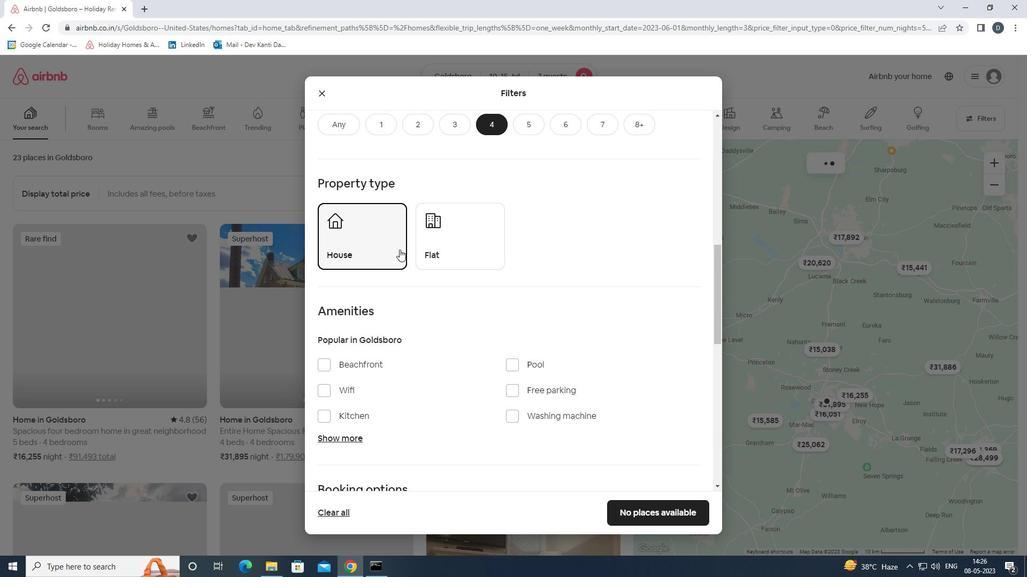 
Action: Mouse moved to (619, 249)
Screenshot: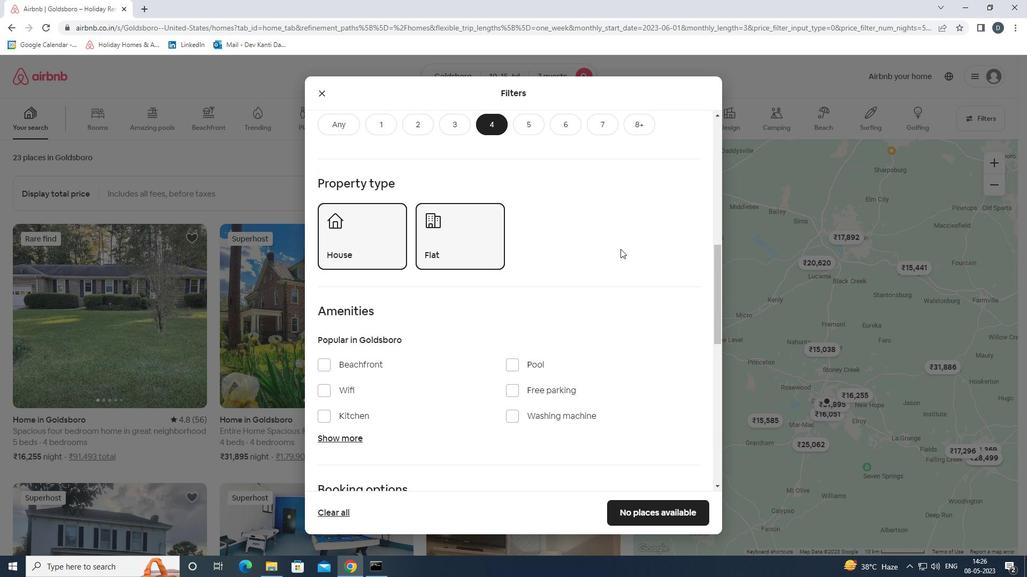 
Action: Mouse scrolled (619, 248) with delta (0, 0)
Screenshot: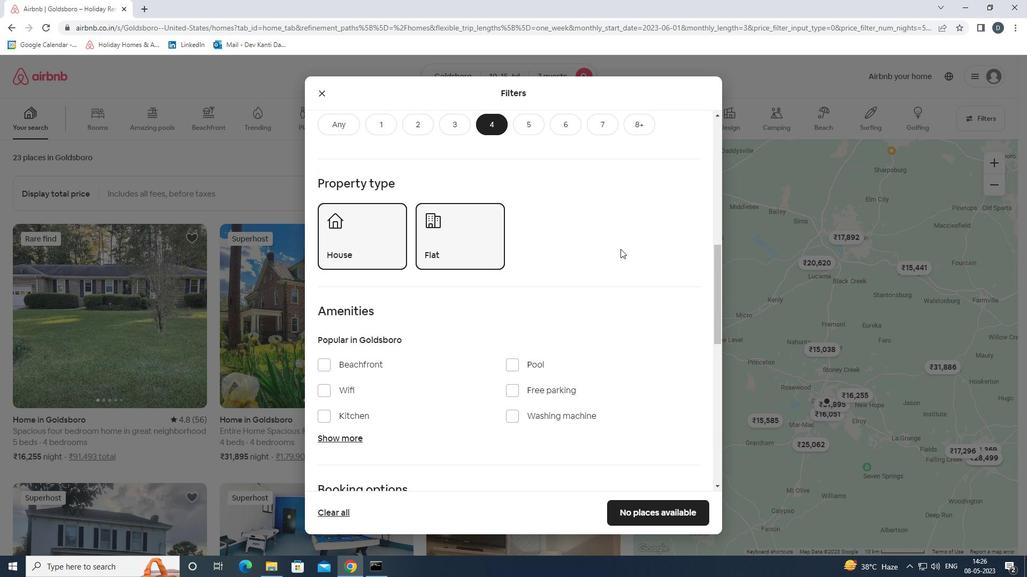 
Action: Mouse moved to (618, 249)
Screenshot: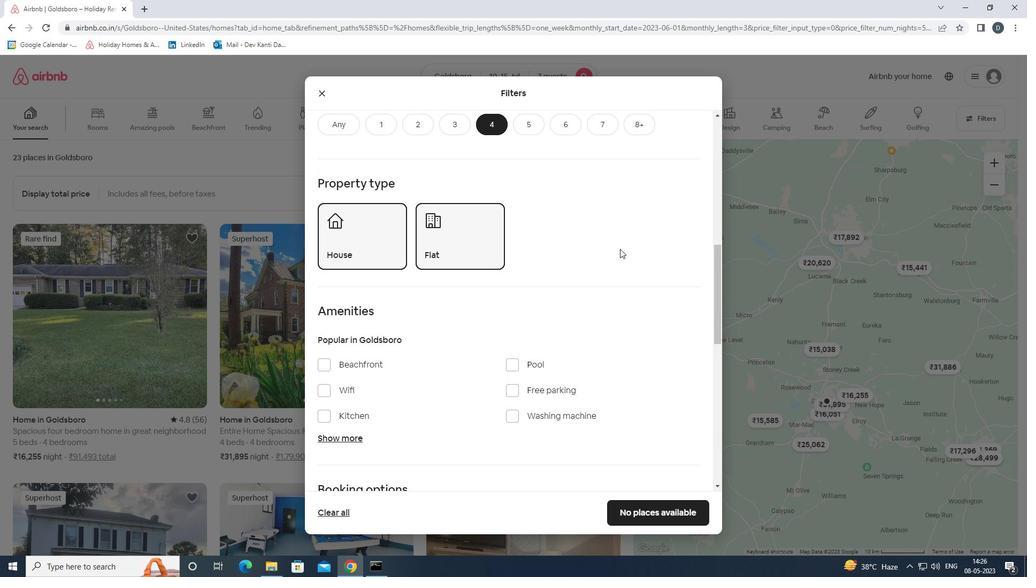 
Action: Mouse scrolled (618, 249) with delta (0, 0)
Screenshot: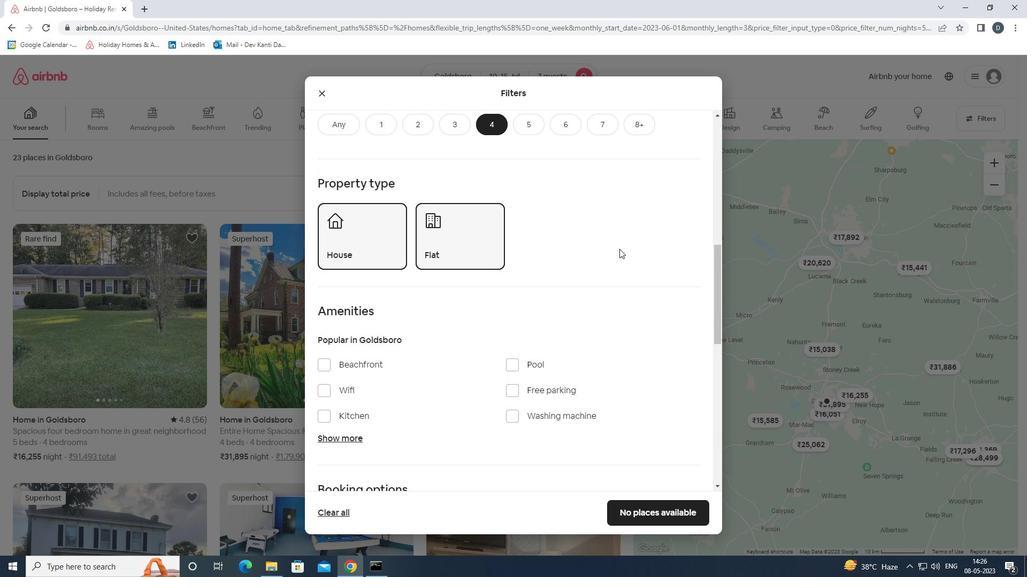 
Action: Mouse scrolled (618, 249) with delta (0, 0)
Screenshot: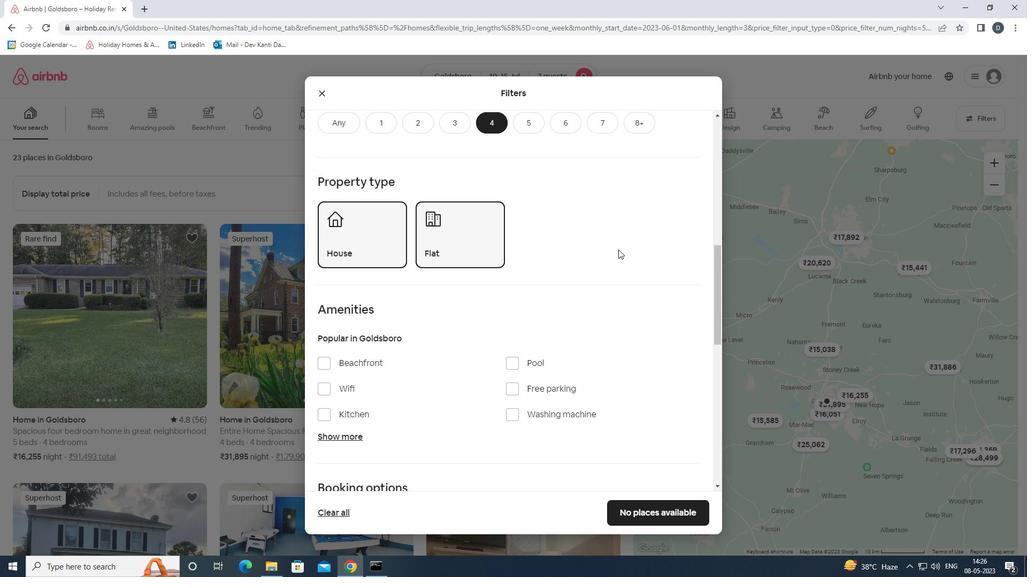 
Action: Mouse moved to (340, 231)
Screenshot: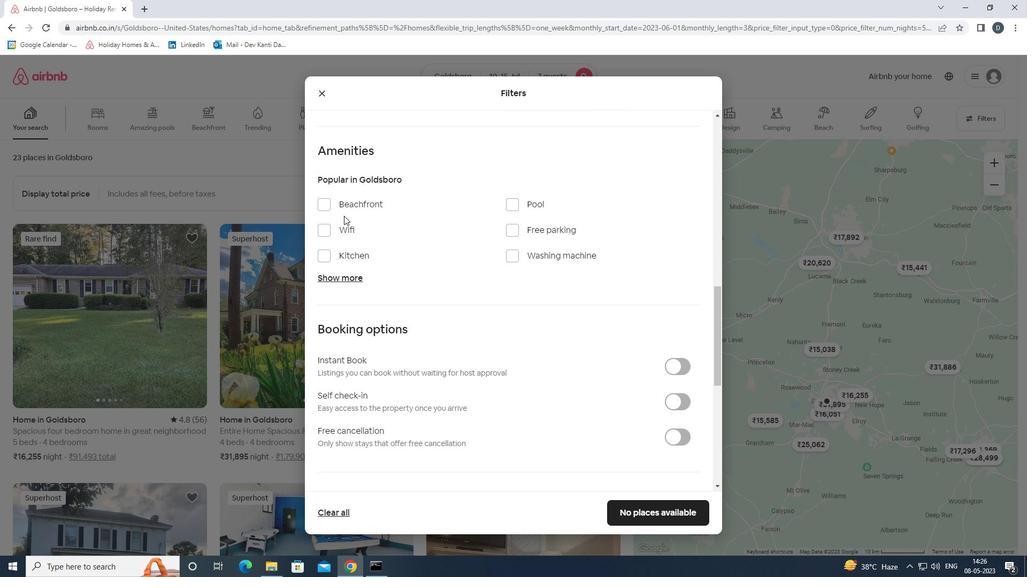 
Action: Mouse pressed left at (340, 231)
Screenshot: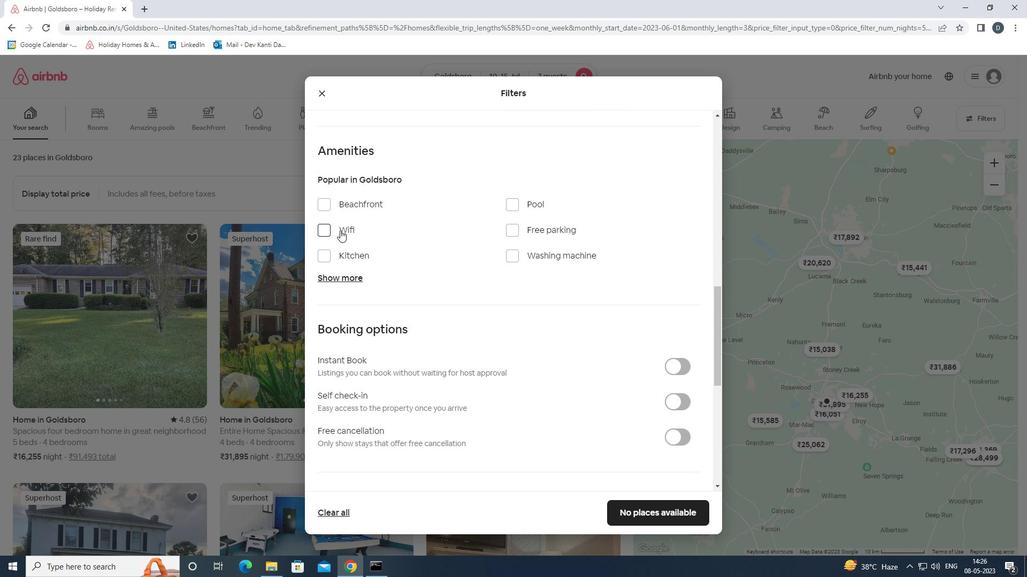 
Action: Mouse moved to (541, 229)
Screenshot: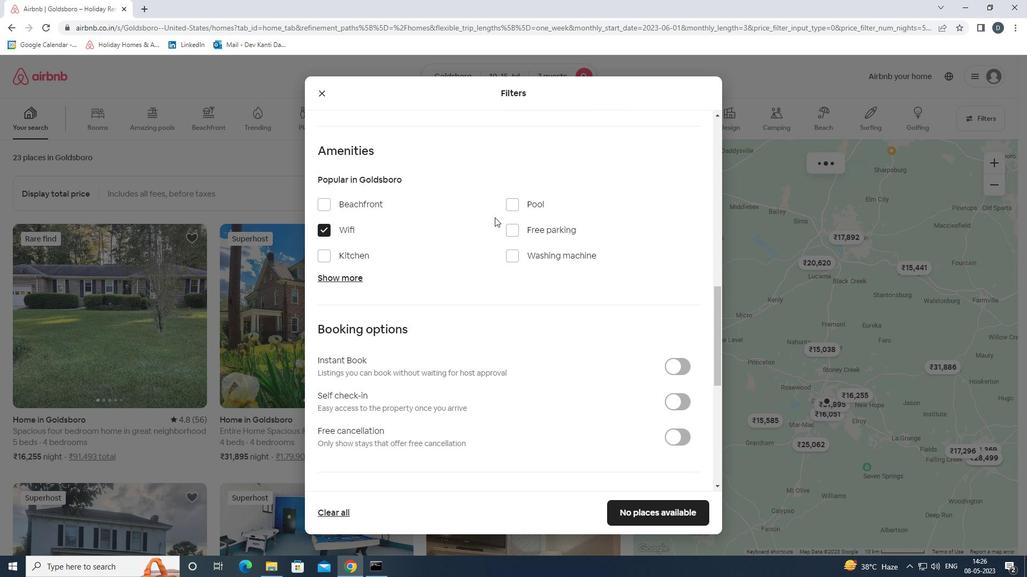 
Action: Mouse pressed left at (541, 229)
Screenshot: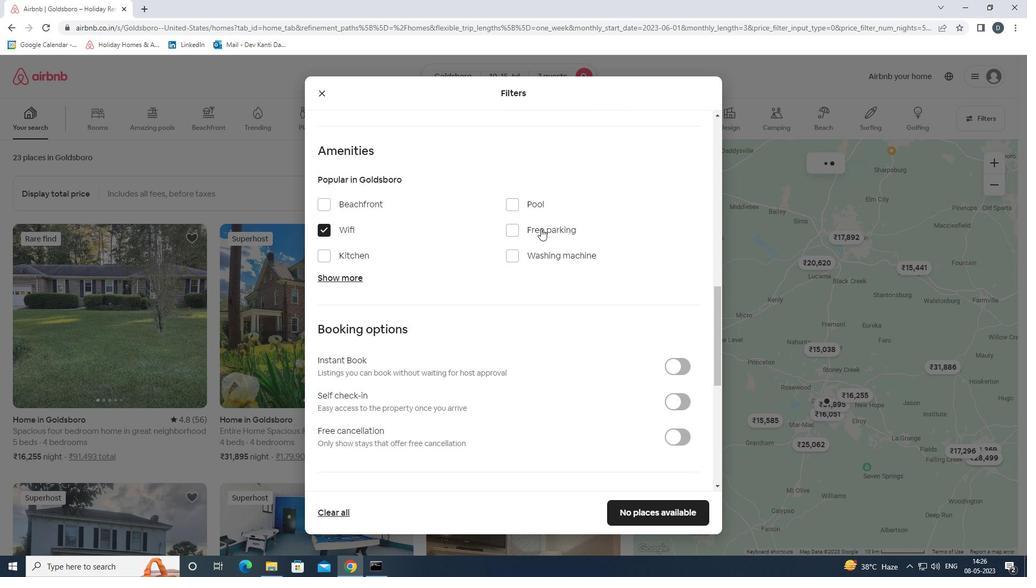 
Action: Mouse moved to (319, 274)
Screenshot: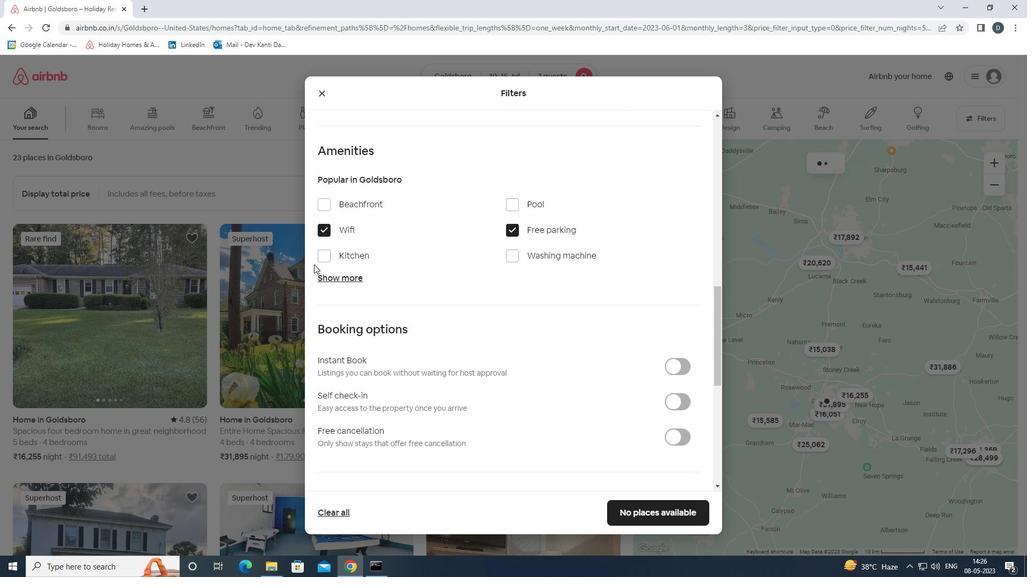 
Action: Mouse pressed left at (319, 274)
Screenshot: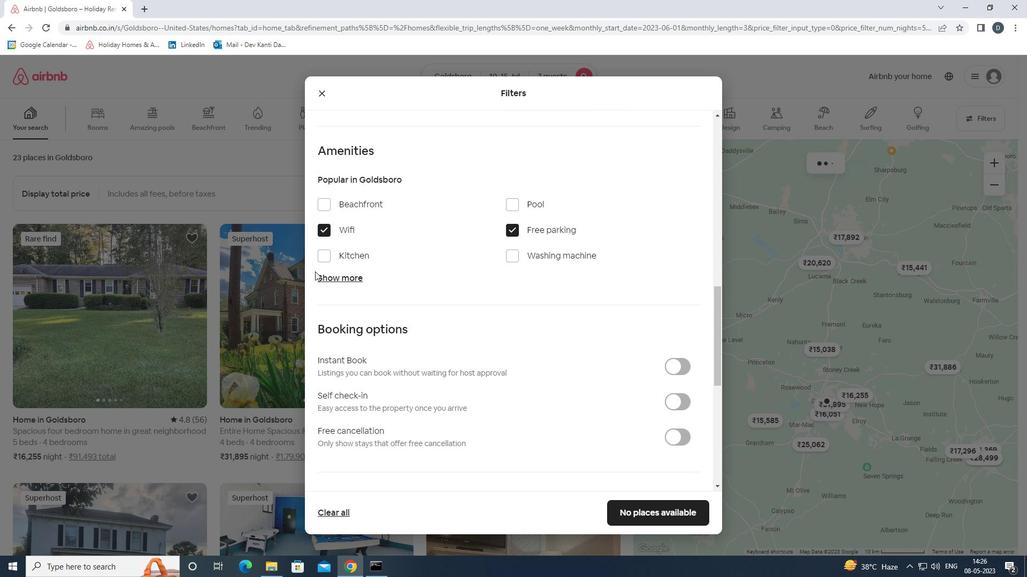 
Action: Mouse moved to (348, 371)
Screenshot: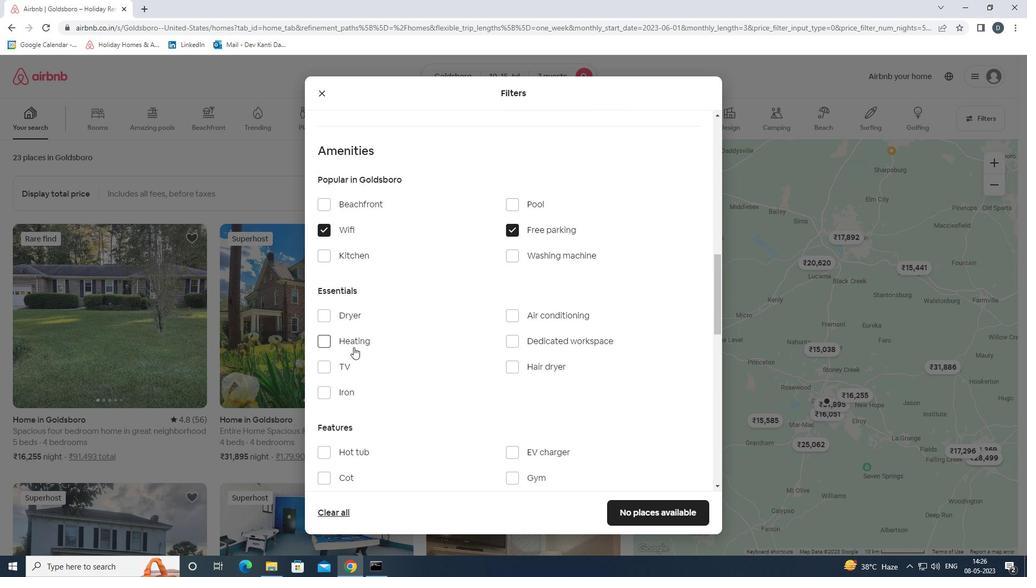 
Action: Mouse pressed left at (348, 371)
Screenshot: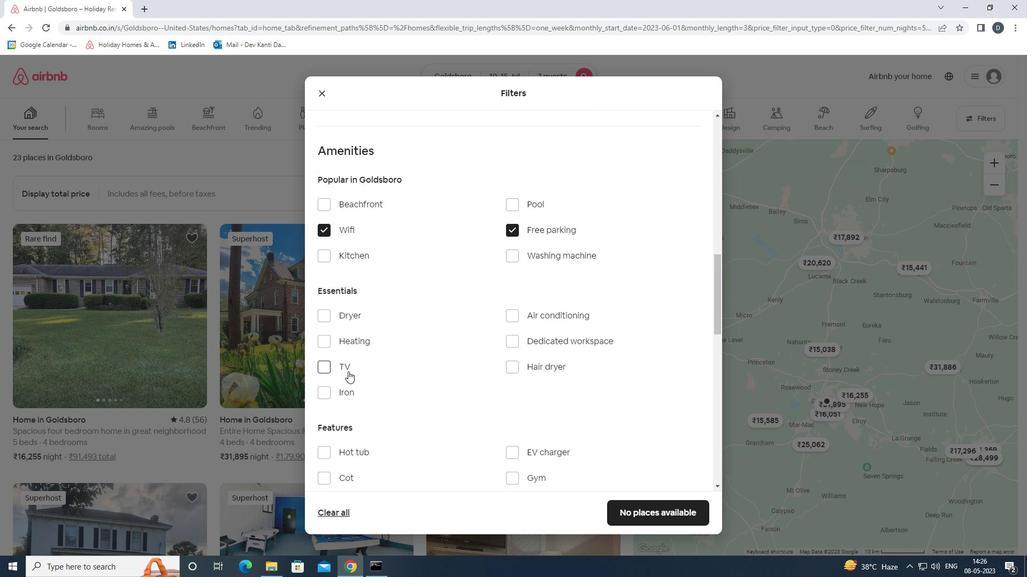 
Action: Mouse moved to (532, 358)
Screenshot: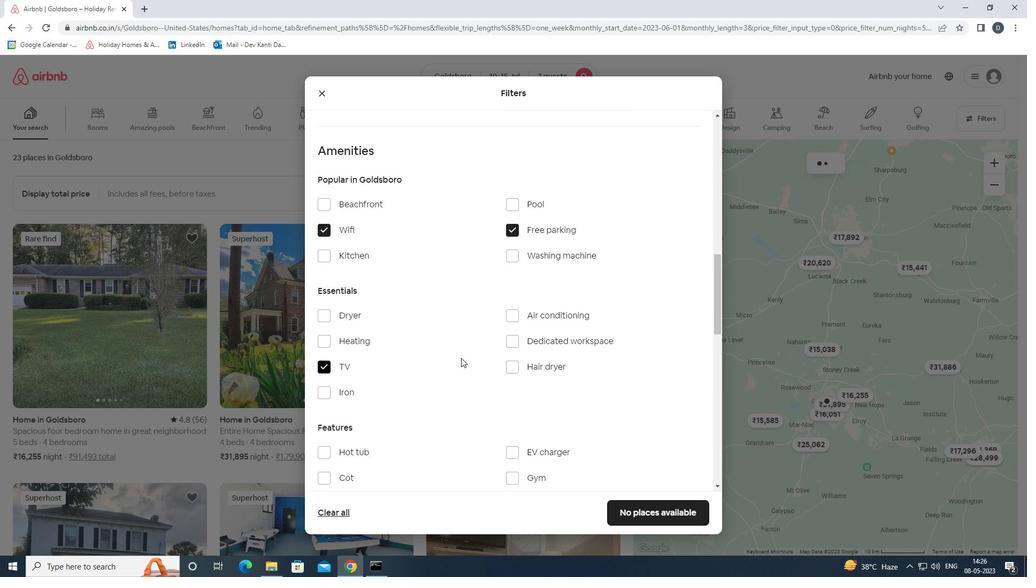 
Action: Mouse scrolled (532, 358) with delta (0, 0)
Screenshot: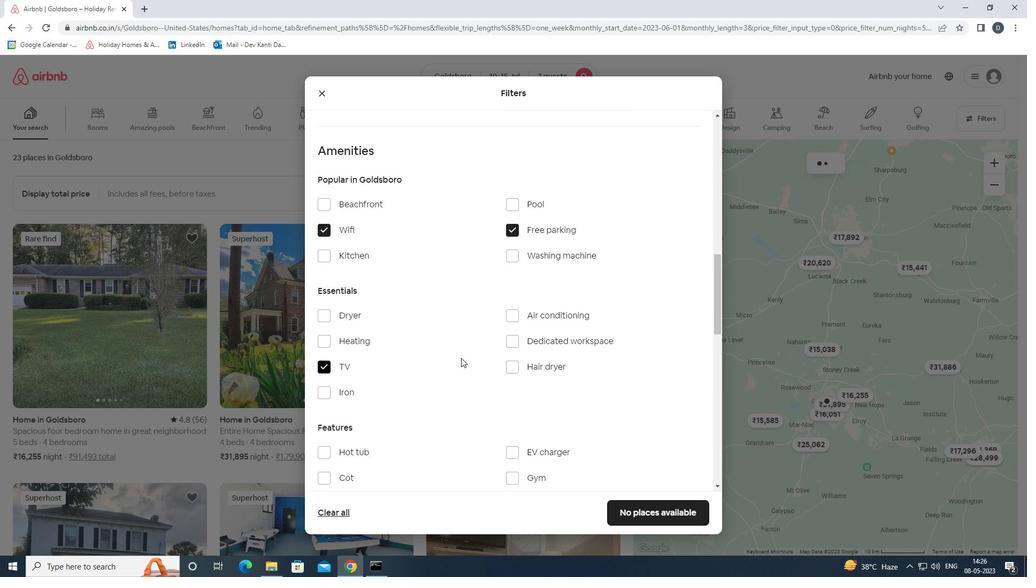 
Action: Mouse moved to (532, 359)
Screenshot: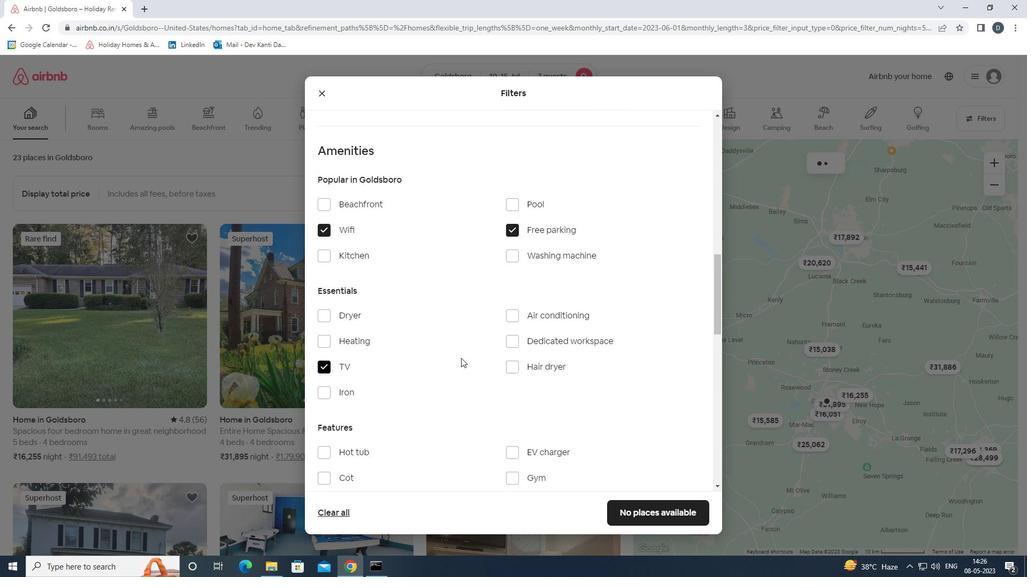 
Action: Mouse scrolled (532, 358) with delta (0, 0)
Screenshot: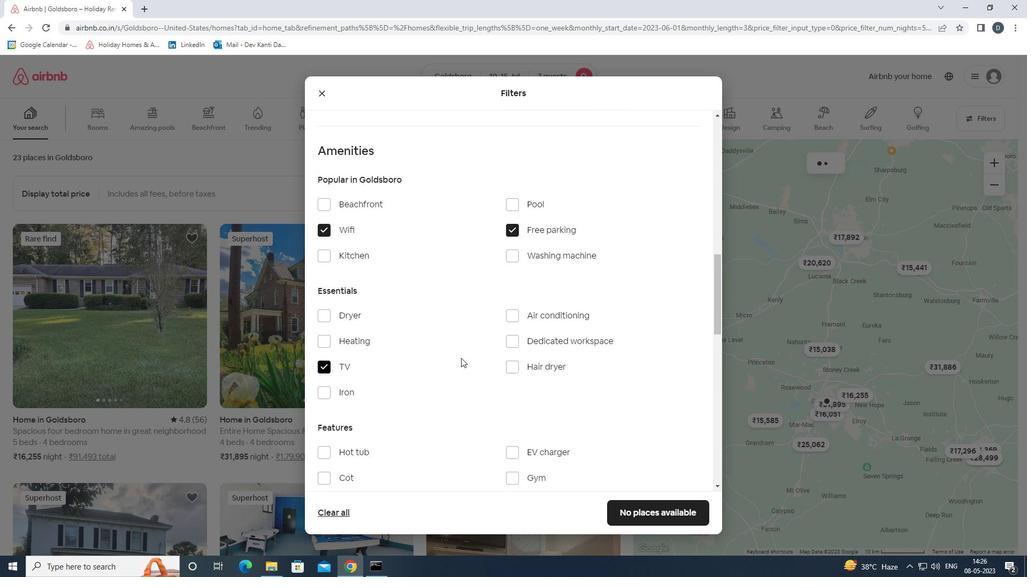 
Action: Mouse scrolled (532, 358) with delta (0, 0)
Screenshot: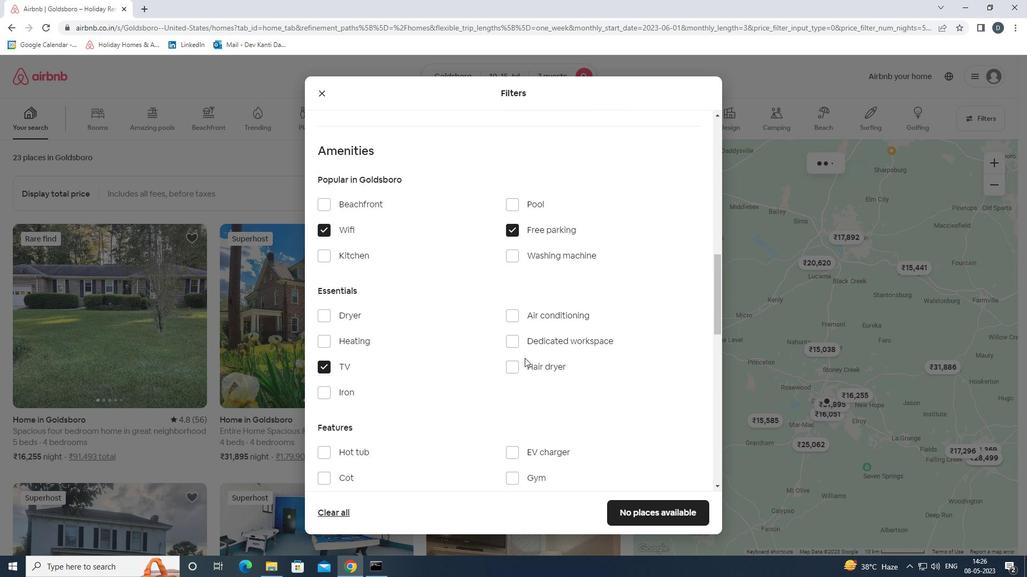 
Action: Mouse moved to (541, 318)
Screenshot: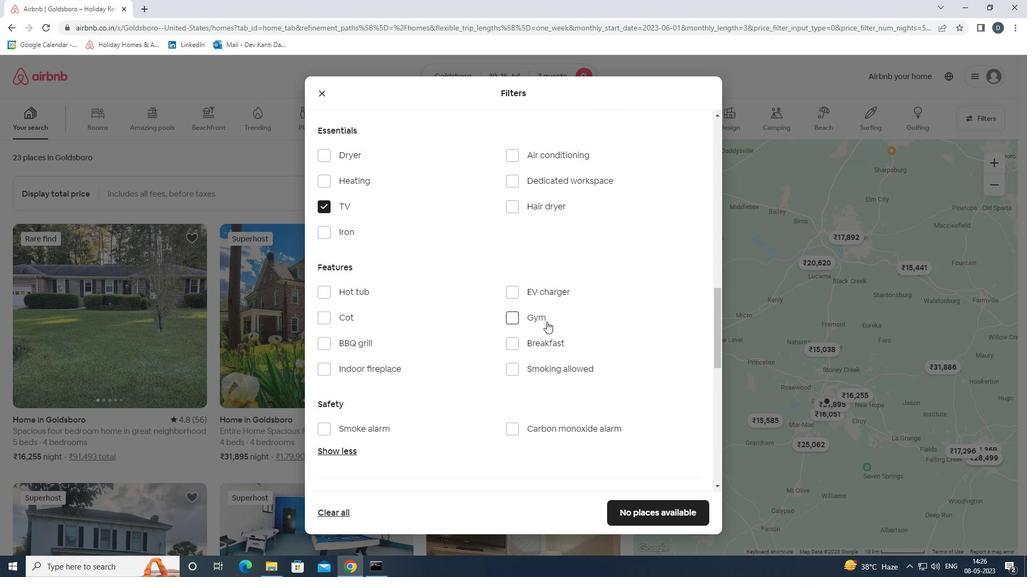 
Action: Mouse pressed left at (541, 318)
Screenshot: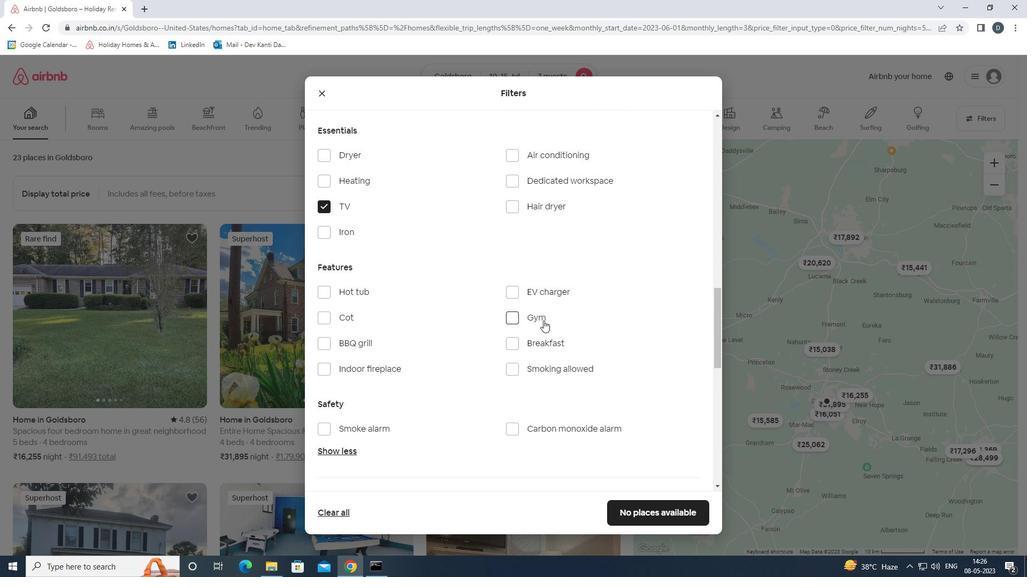 
Action: Mouse moved to (536, 337)
Screenshot: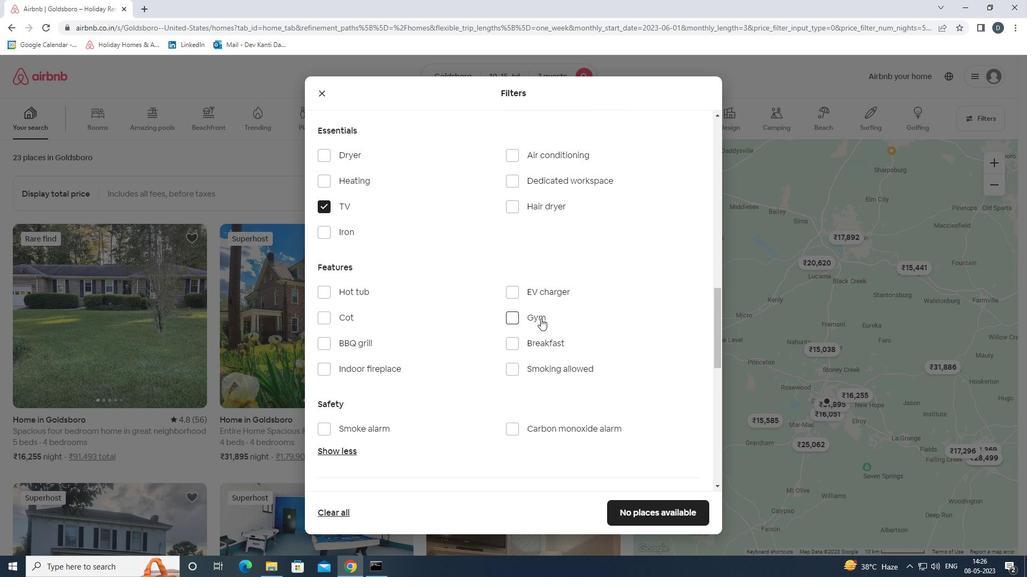 
Action: Mouse pressed left at (536, 337)
Screenshot: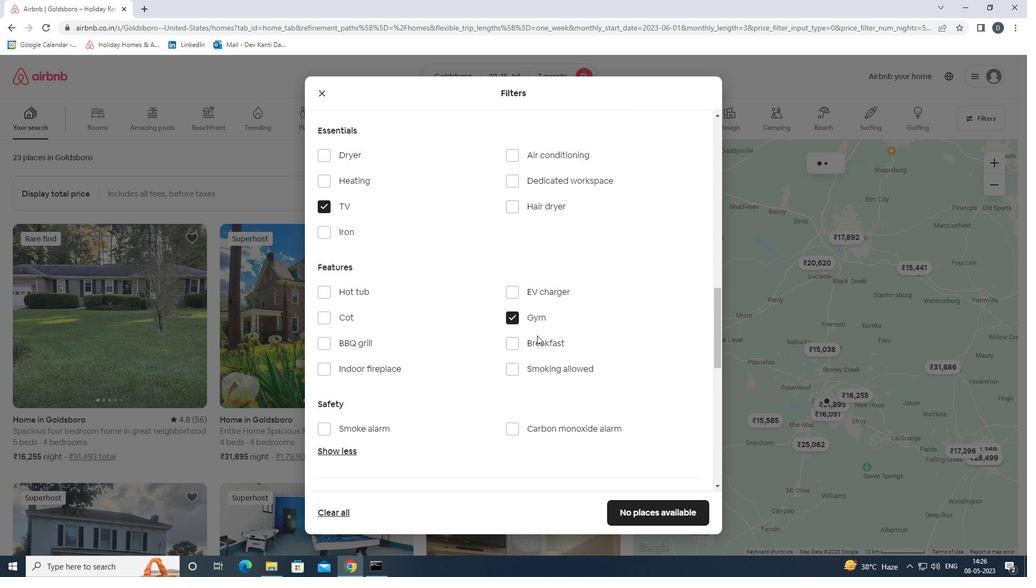 
Action: Mouse moved to (536, 339)
Screenshot: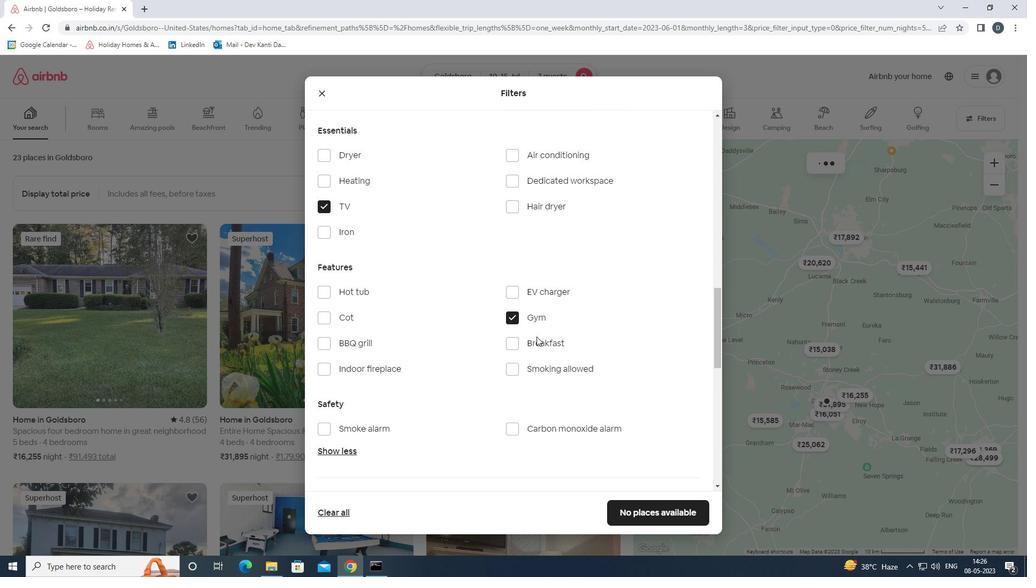 
Action: Mouse pressed left at (536, 339)
Screenshot: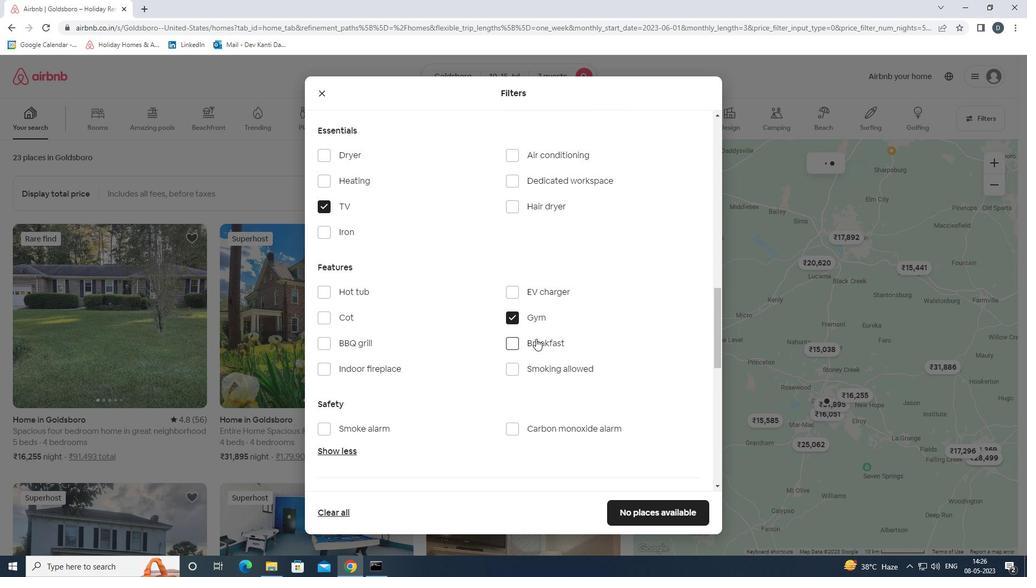 
Action: Mouse moved to (624, 324)
Screenshot: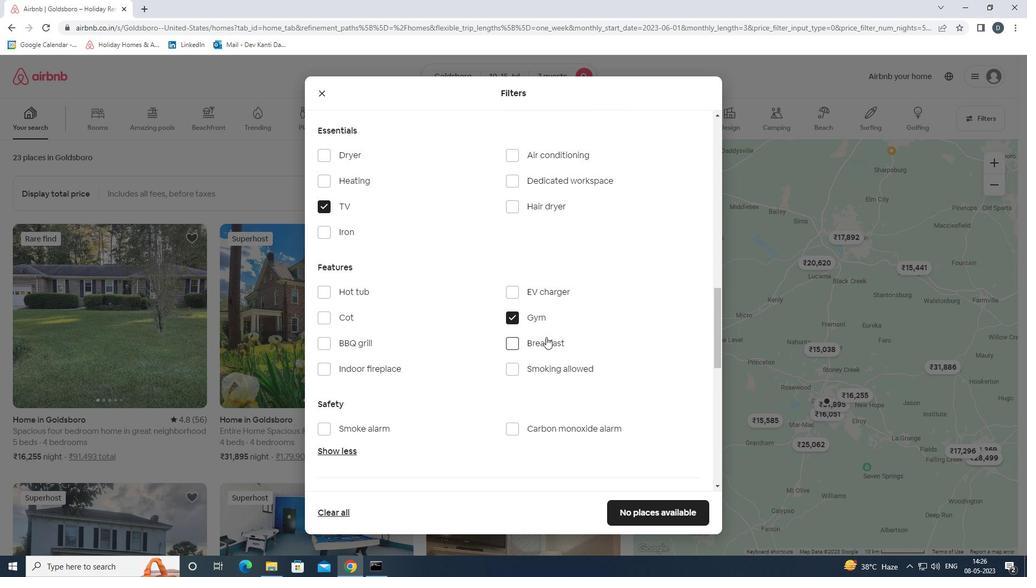 
Action: Mouse scrolled (624, 323) with delta (0, 0)
Screenshot: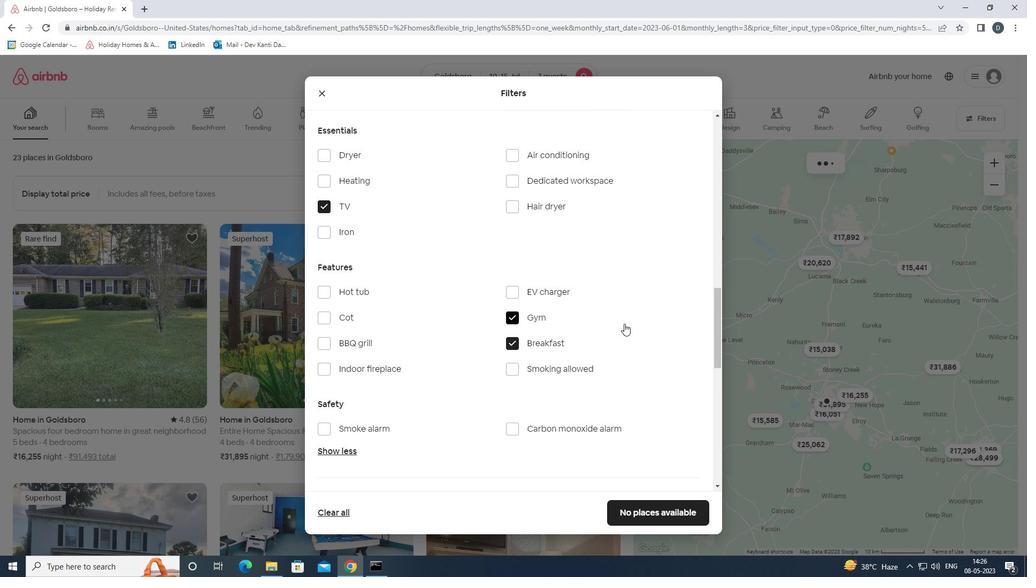 
Action: Mouse scrolled (624, 323) with delta (0, 0)
Screenshot: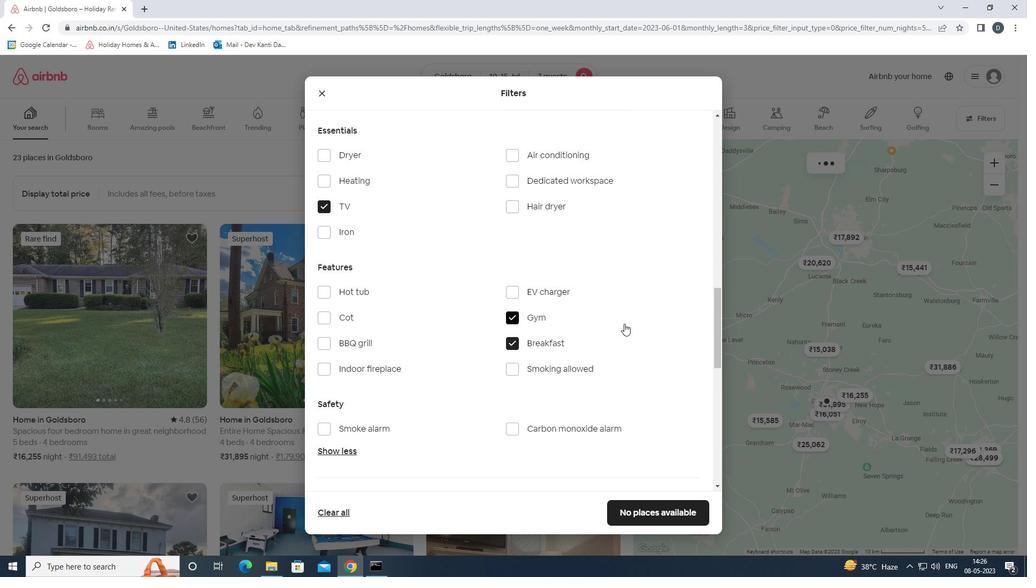 
Action: Mouse scrolled (624, 323) with delta (0, 0)
Screenshot: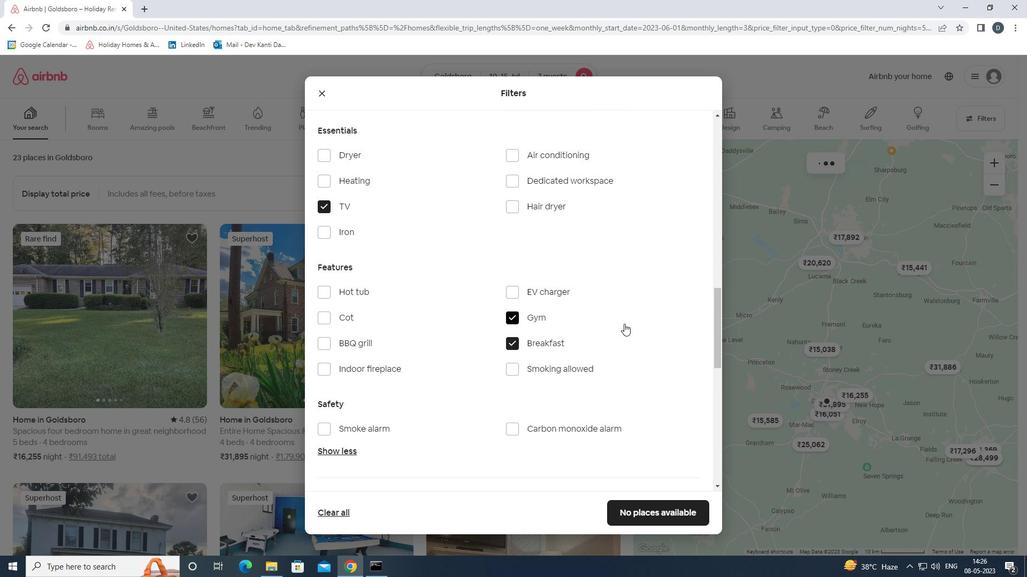 
Action: Mouse scrolled (624, 323) with delta (0, 0)
Screenshot: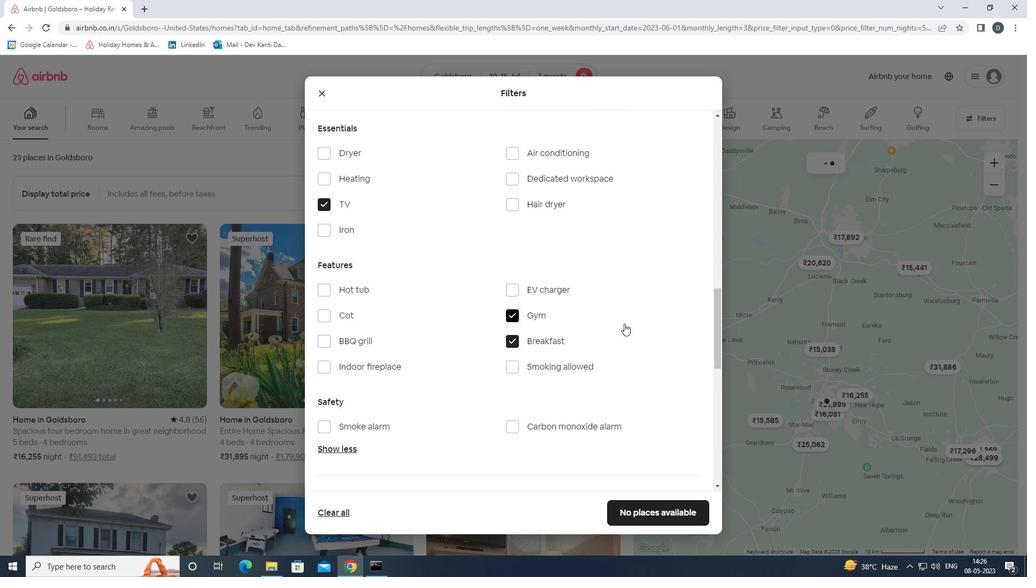 
Action: Mouse moved to (629, 321)
Screenshot: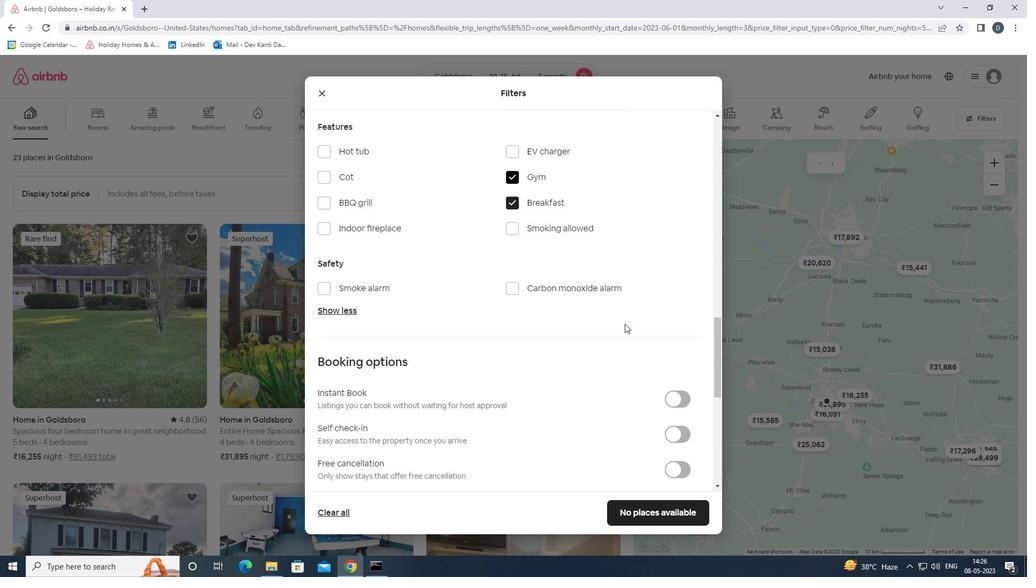 
Action: Mouse scrolled (629, 321) with delta (0, 0)
Screenshot: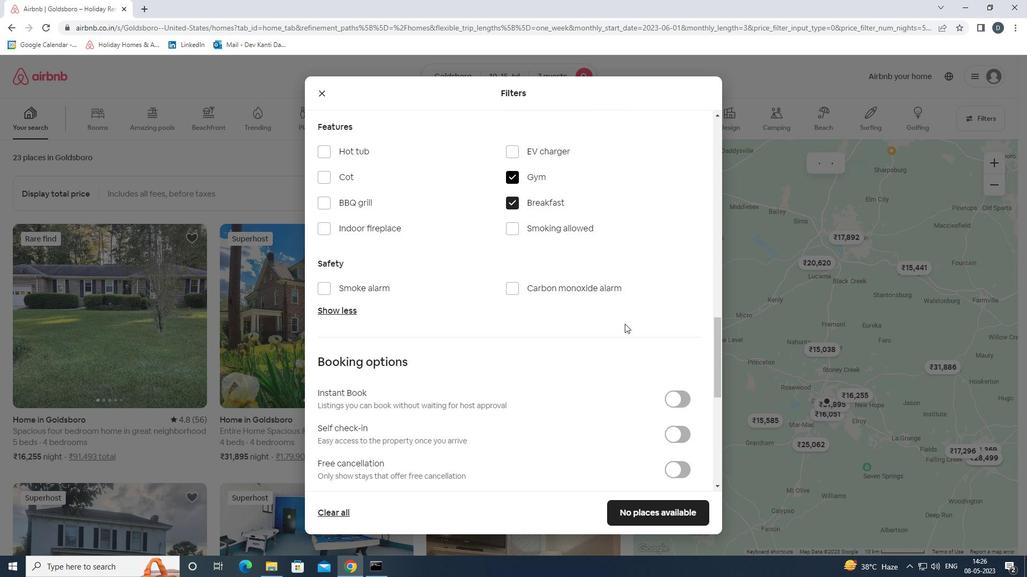 
Action: Mouse moved to (633, 320)
Screenshot: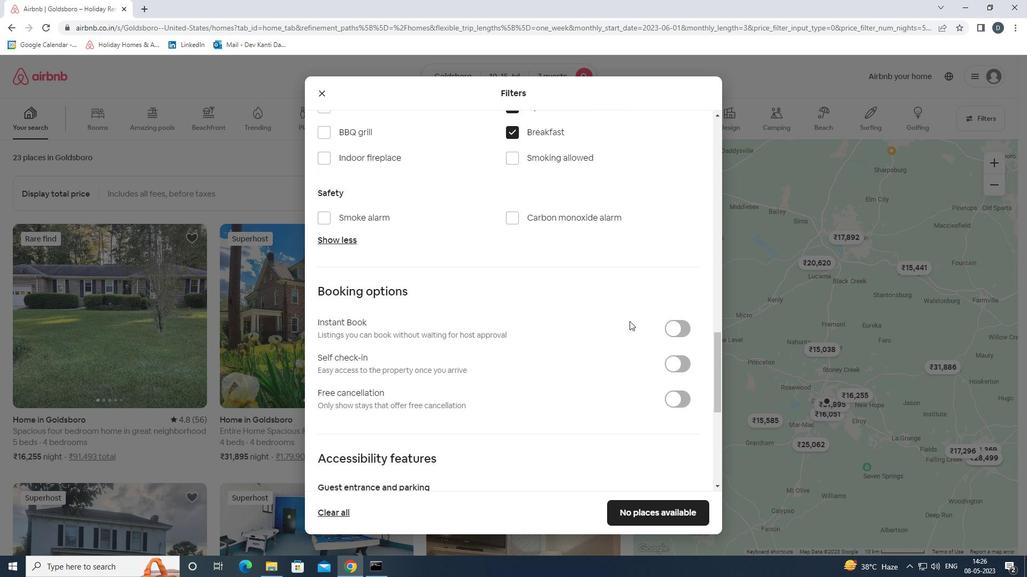
Action: Mouse scrolled (633, 320) with delta (0, 0)
Screenshot: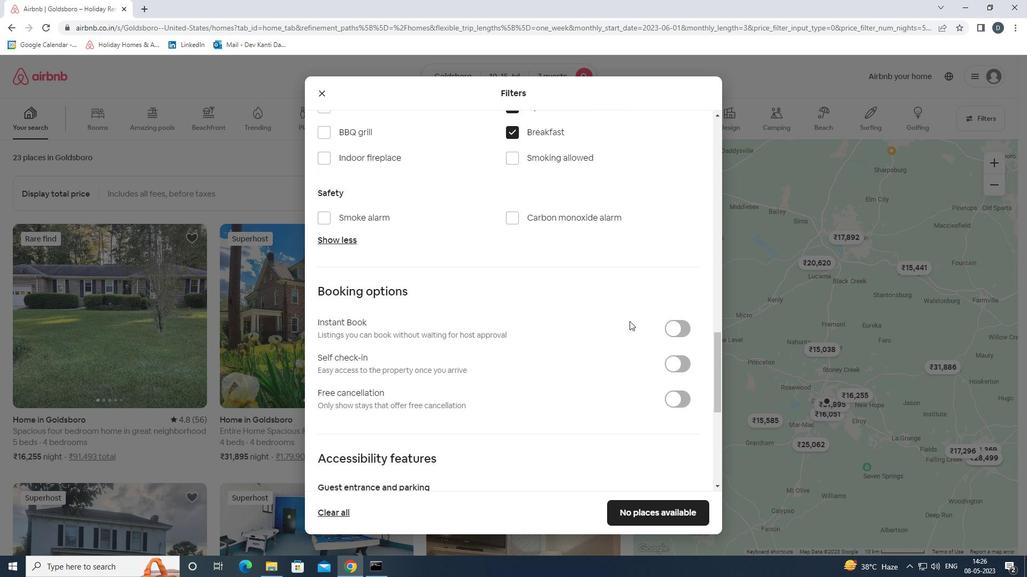 
Action: Mouse moved to (673, 255)
Screenshot: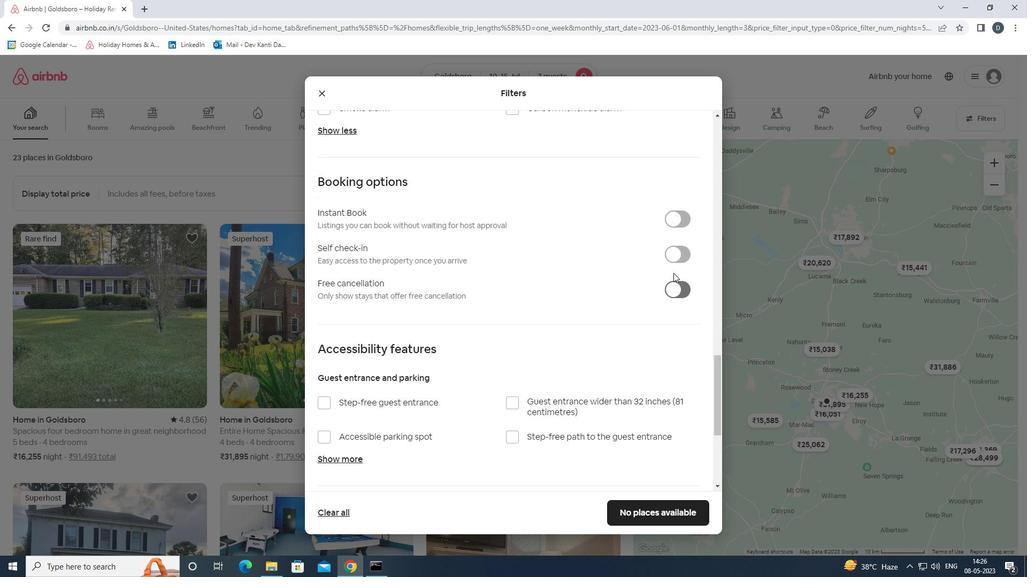 
Action: Mouse pressed left at (673, 255)
Screenshot: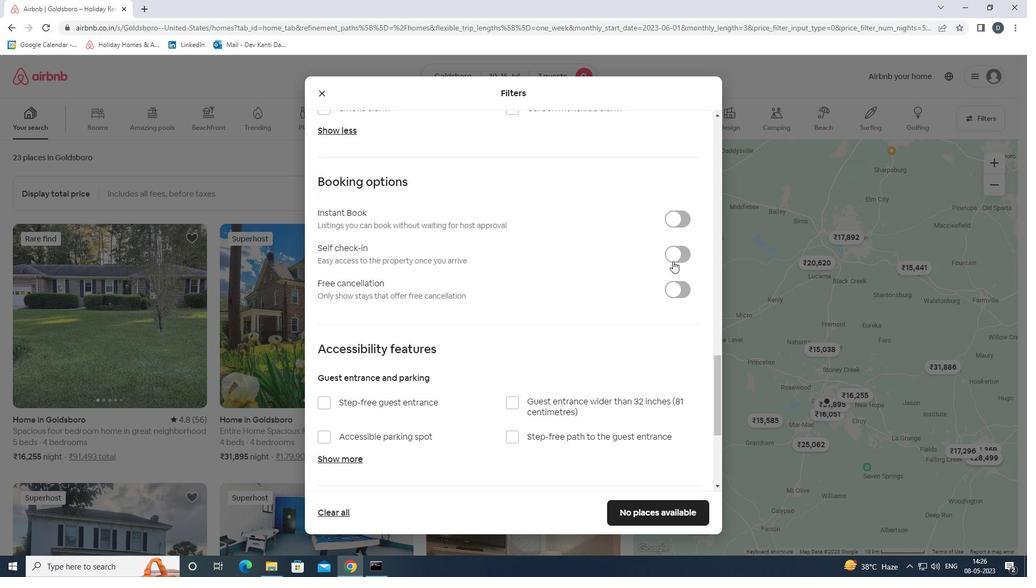 
Action: Mouse moved to (627, 279)
Screenshot: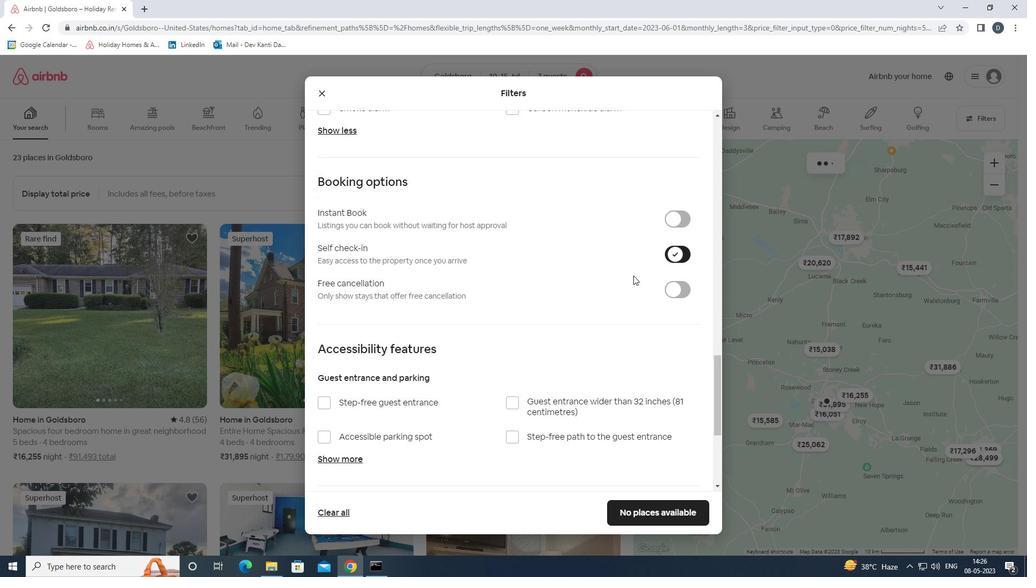 
Action: Mouse scrolled (627, 279) with delta (0, 0)
Screenshot: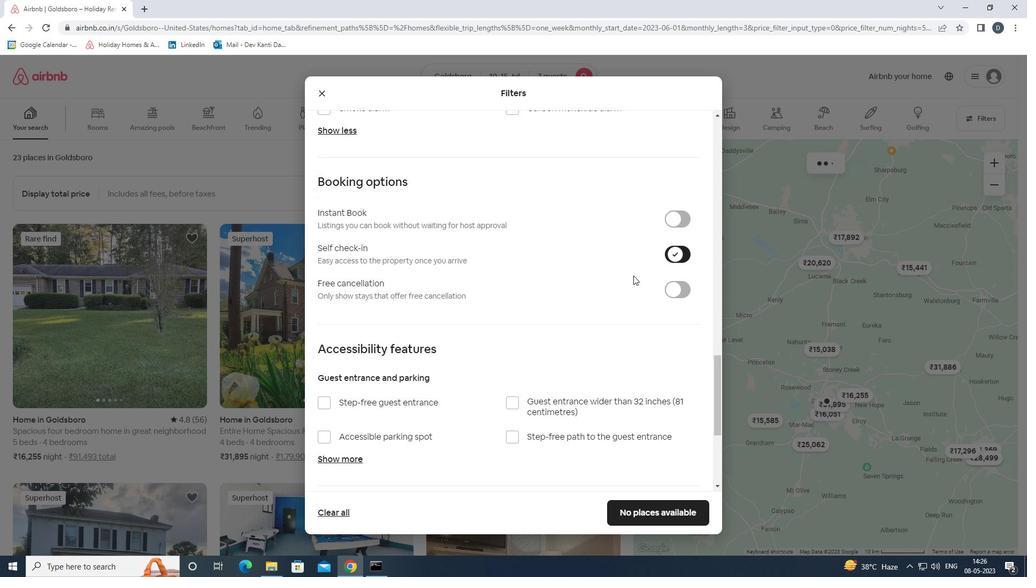 
Action: Mouse scrolled (627, 279) with delta (0, 0)
Screenshot: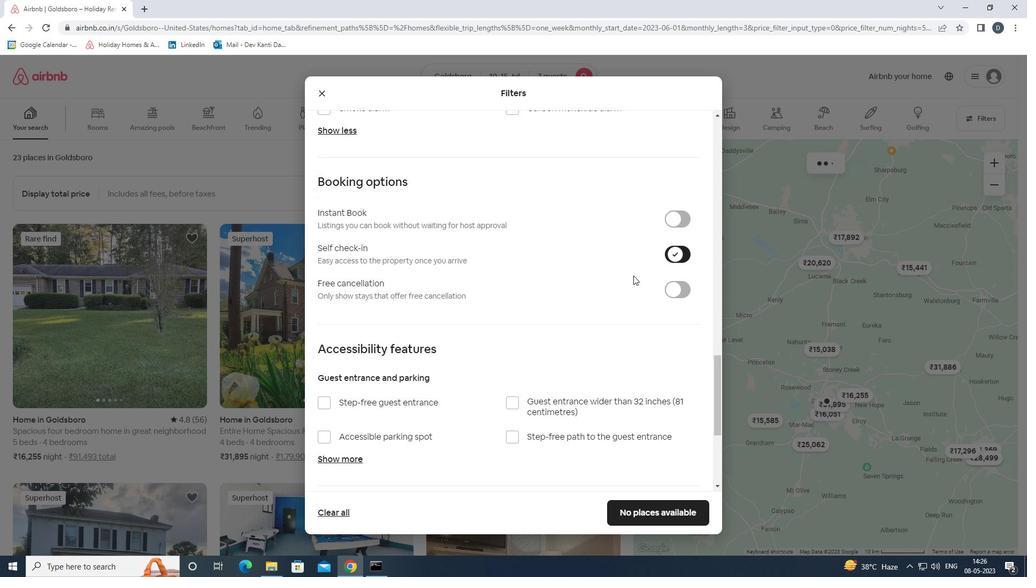 
Action: Mouse moved to (627, 280)
Screenshot: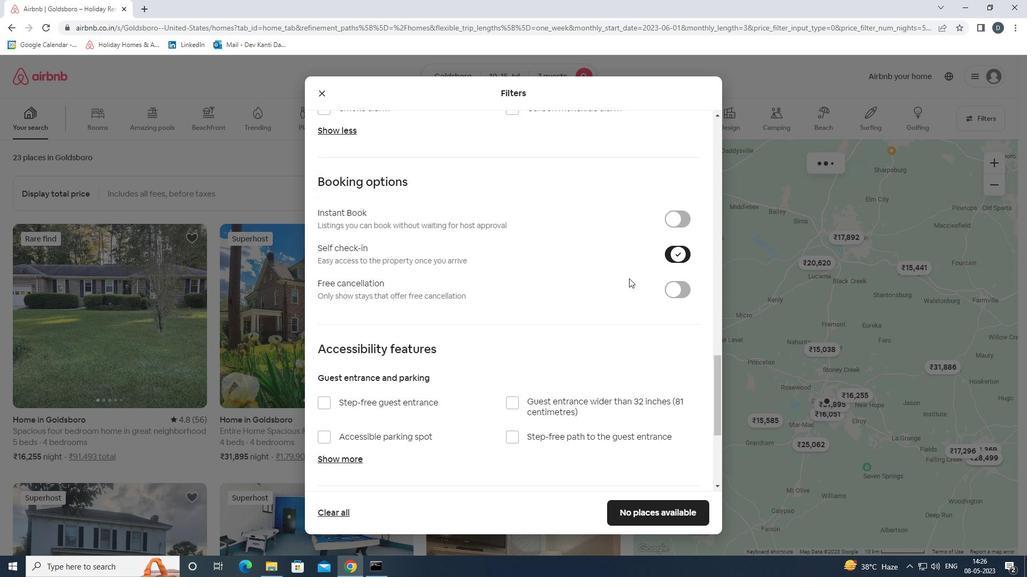 
Action: Mouse scrolled (627, 279) with delta (0, 0)
Screenshot: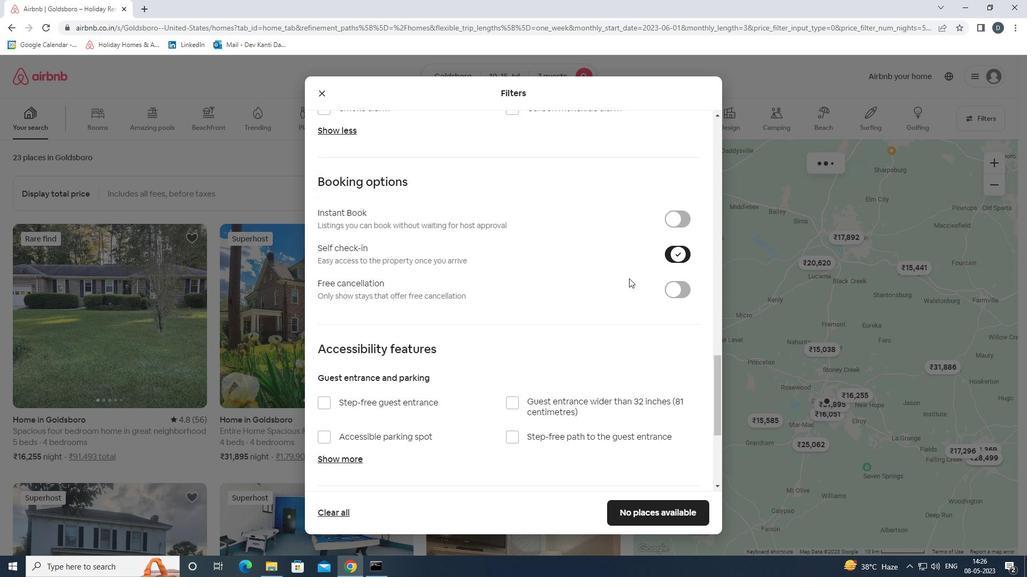 
Action: Mouse scrolled (627, 279) with delta (0, 0)
Screenshot: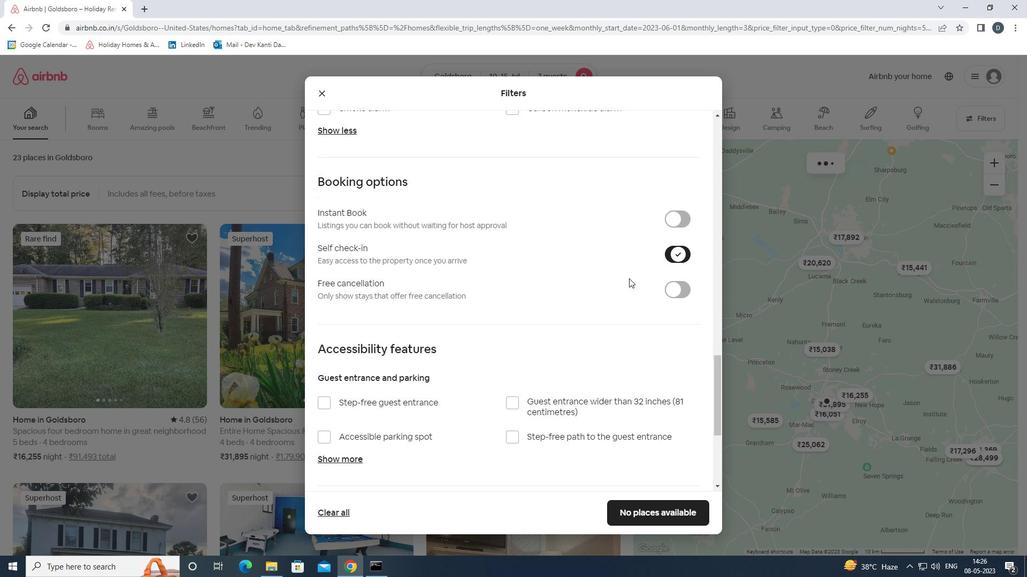 
Action: Mouse moved to (625, 283)
Screenshot: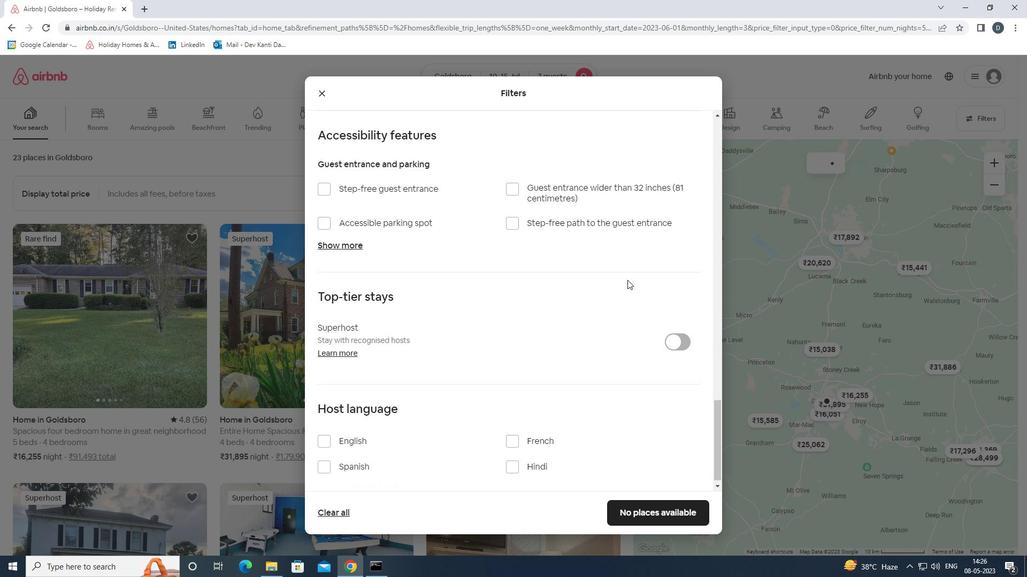 
Action: Mouse scrolled (625, 283) with delta (0, 0)
Screenshot: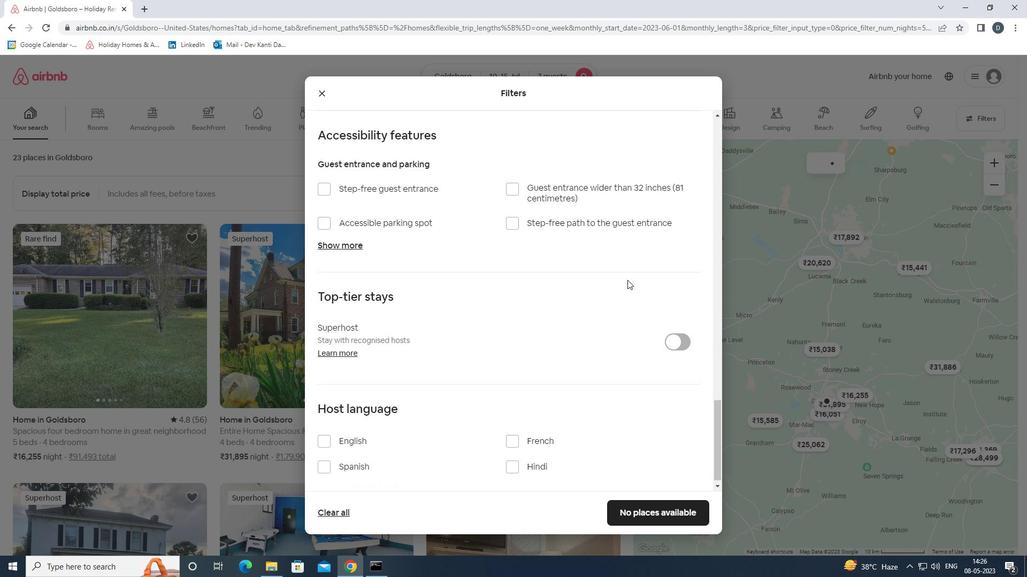 
Action: Mouse moved to (623, 283)
Screenshot: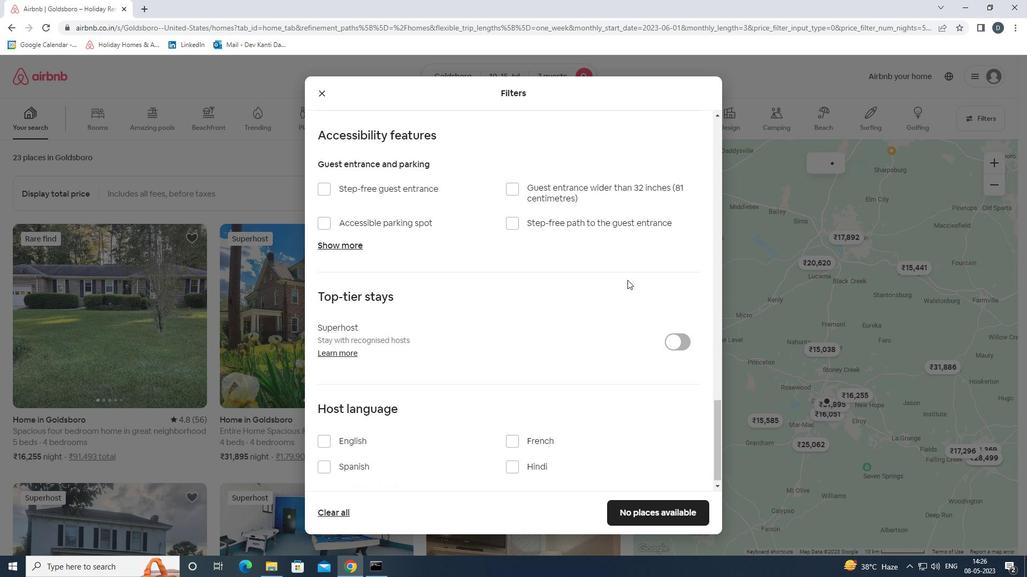 
Action: Mouse scrolled (623, 283) with delta (0, 0)
Screenshot: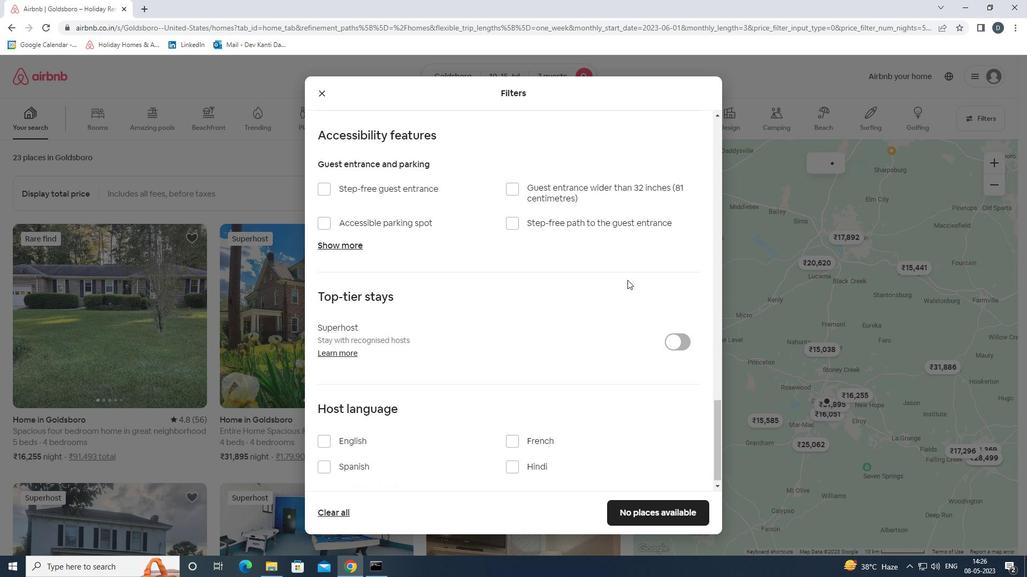 
Action: Mouse moved to (621, 285)
Screenshot: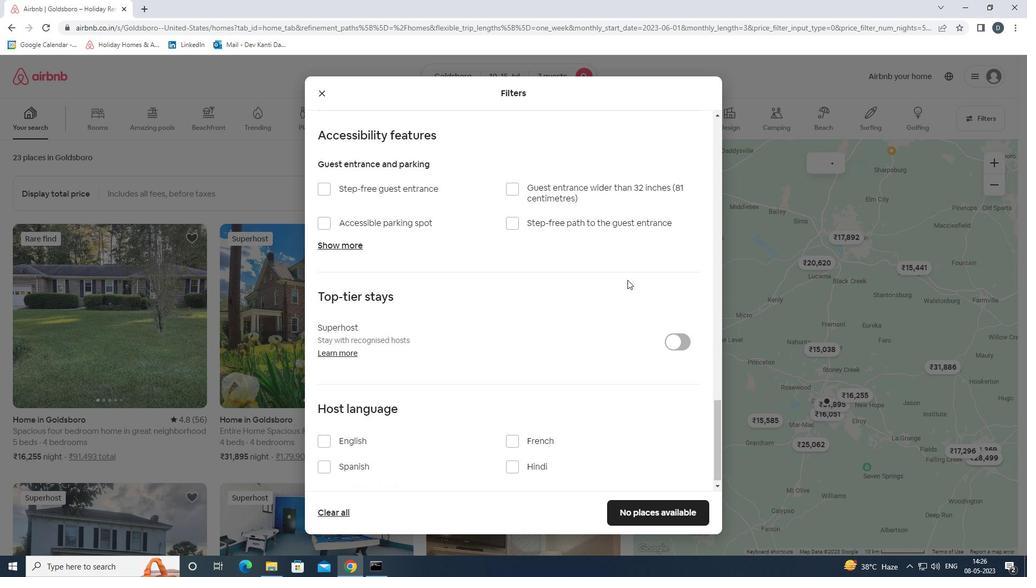 
Action: Mouse scrolled (621, 285) with delta (0, 0)
Screenshot: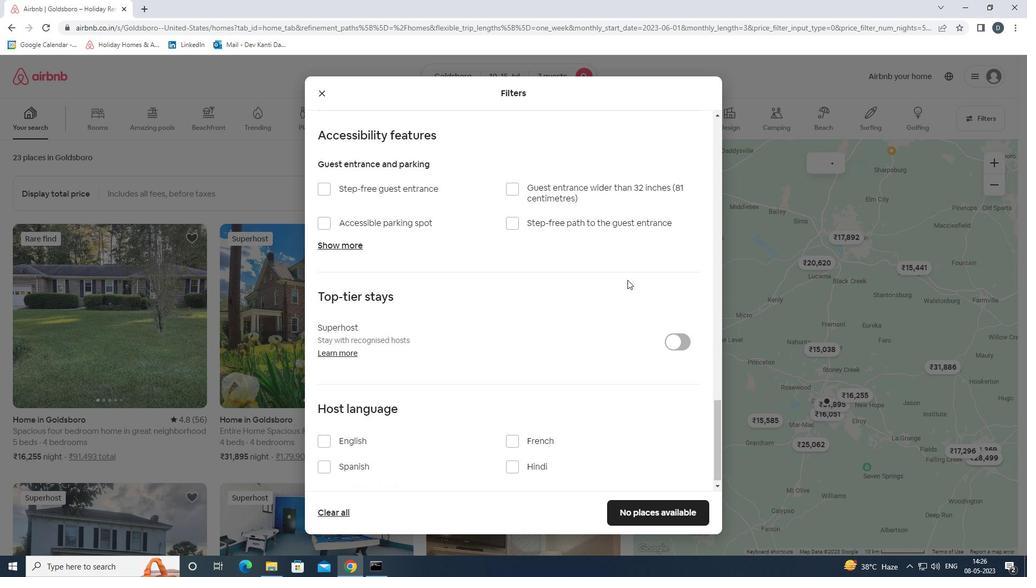 
Action: Mouse moved to (613, 290)
Screenshot: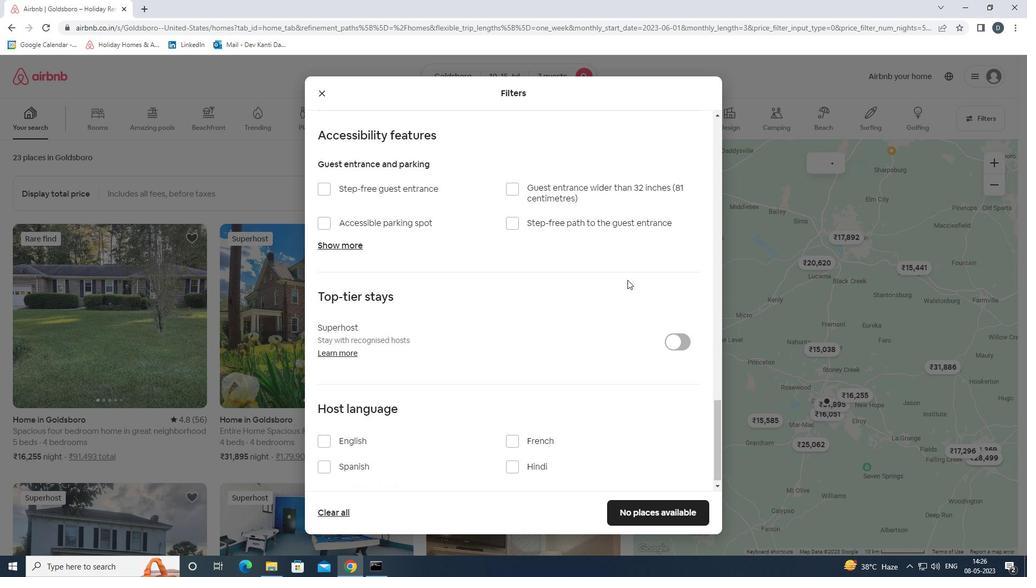 
Action: Mouse scrolled (613, 290) with delta (0, 0)
Screenshot: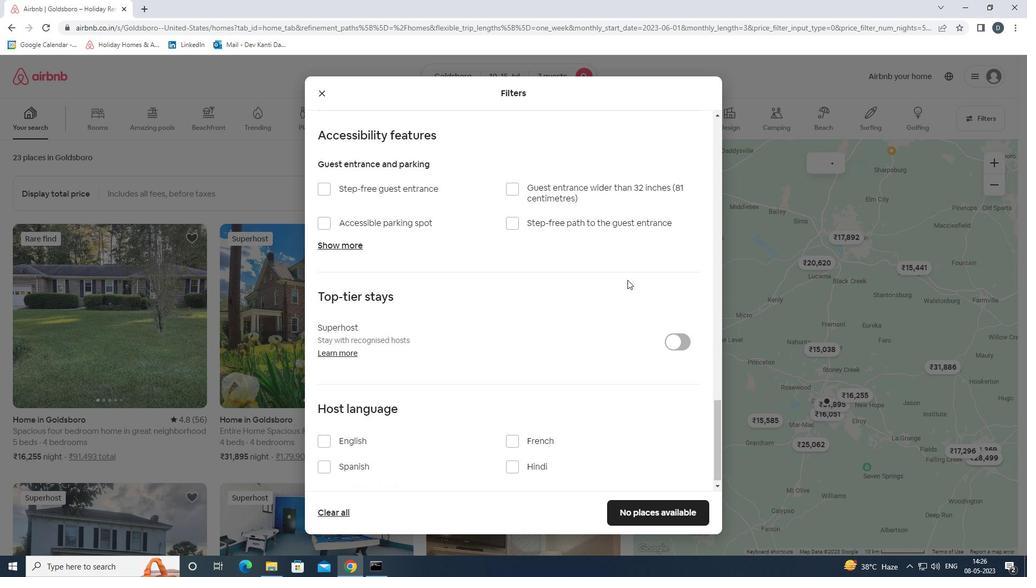 
Action: Mouse moved to (347, 439)
Screenshot: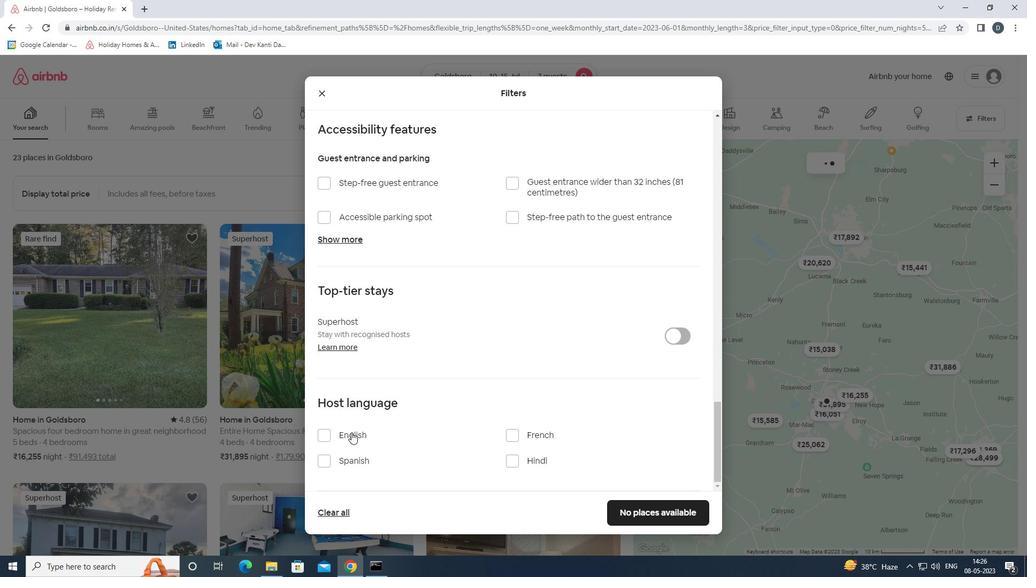 
Action: Mouse pressed left at (347, 439)
Screenshot: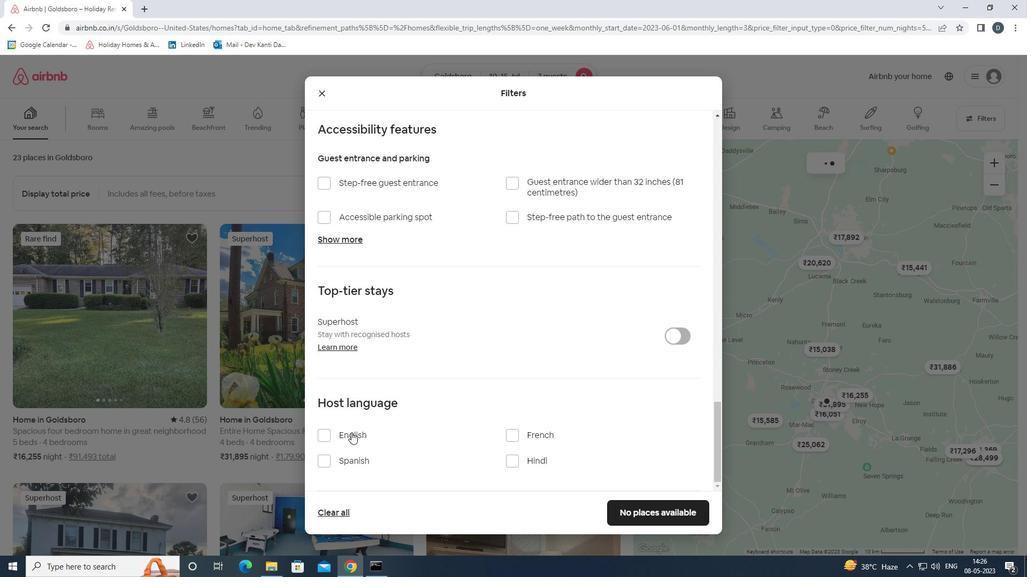 
Action: Mouse moved to (671, 523)
Screenshot: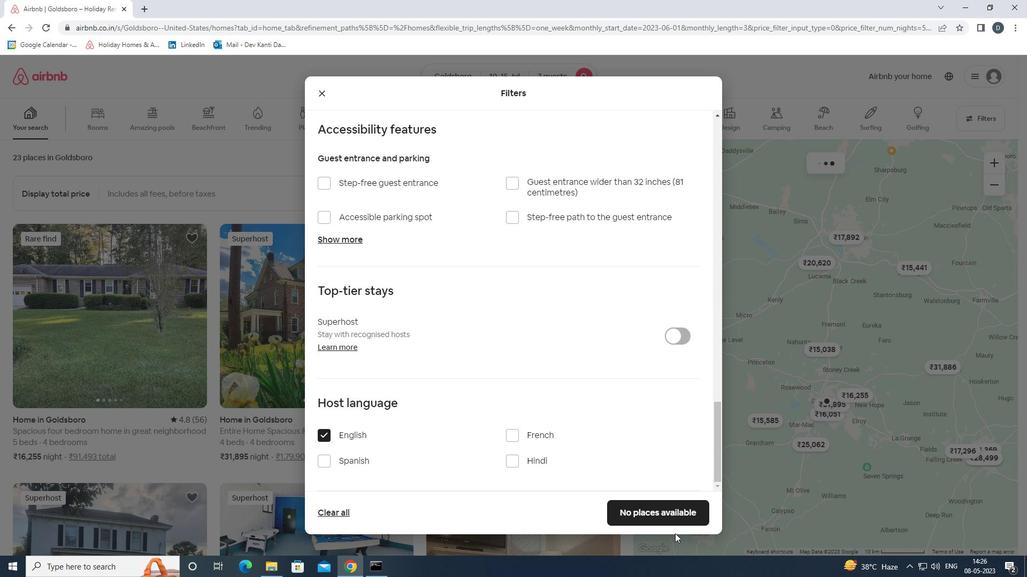 
Action: Mouse pressed left at (671, 523)
Screenshot: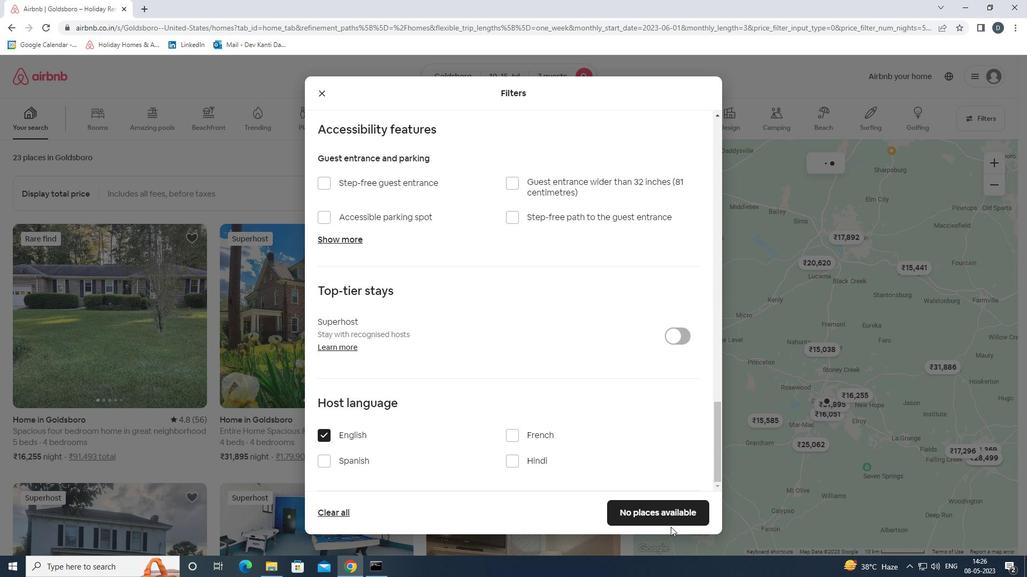 
